 Task: Add an event with the title Monthly Sales Review, date '2024/05/27', time 7:30 AM to 9:30 AMand add a description: The Lunch Break Mindfulness Session will begin with a brief introduction to mindfulness and its benefits. Participants will learn about the practice of being fully present in the moment, cultivating awareness, and reducing stress. The facilitator will create a safe and supportive environment, ensuring that participants feel comfortable throughout the session., put the event into Yellow category . Add location for the event as: 123 Alhambra, Granada, Spain, logged in from the account softage.1@softage.netand send the event invitation to softage.2@softage.net and softage.3@softage.net. Set a reminder for the event 10 week before
Action: Mouse moved to (88, 92)
Screenshot: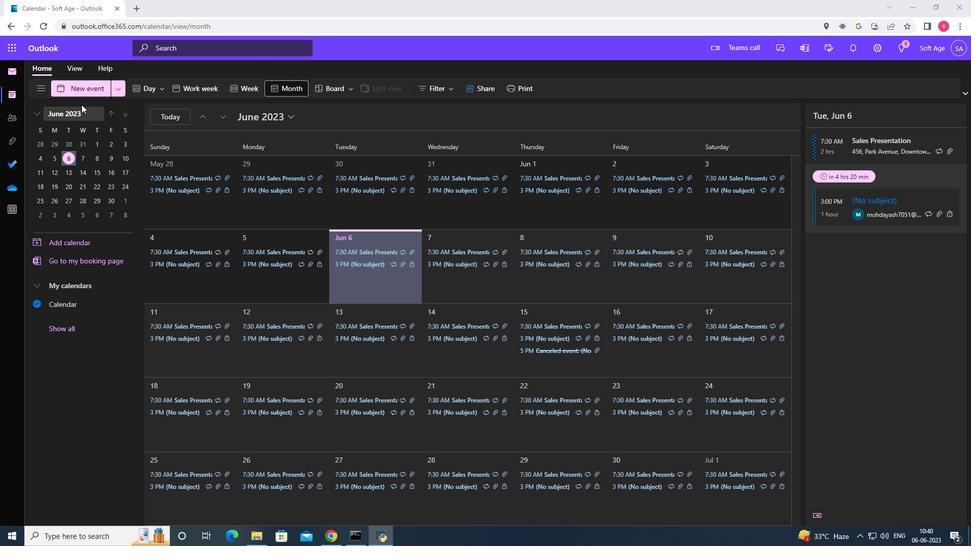 
Action: Mouse pressed left at (88, 92)
Screenshot: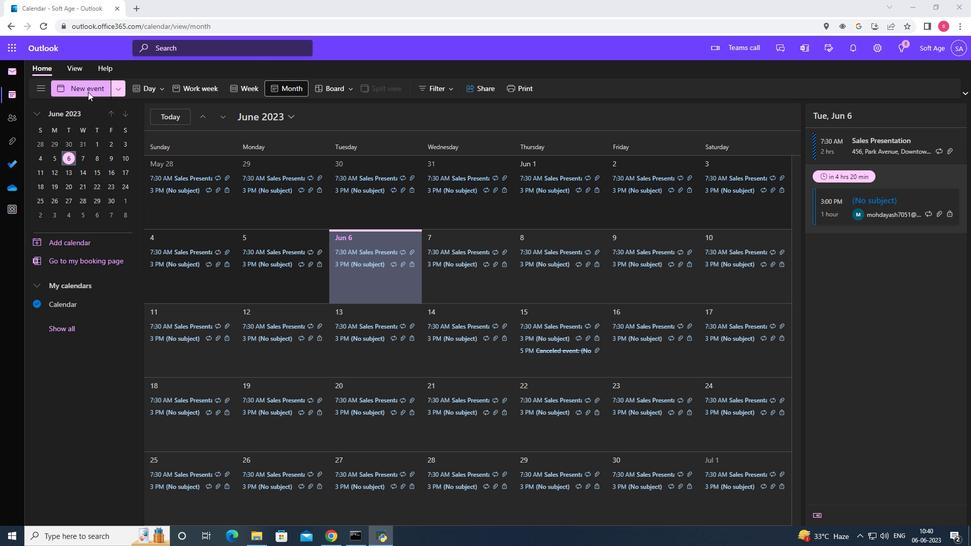 
Action: Mouse moved to (342, 150)
Screenshot: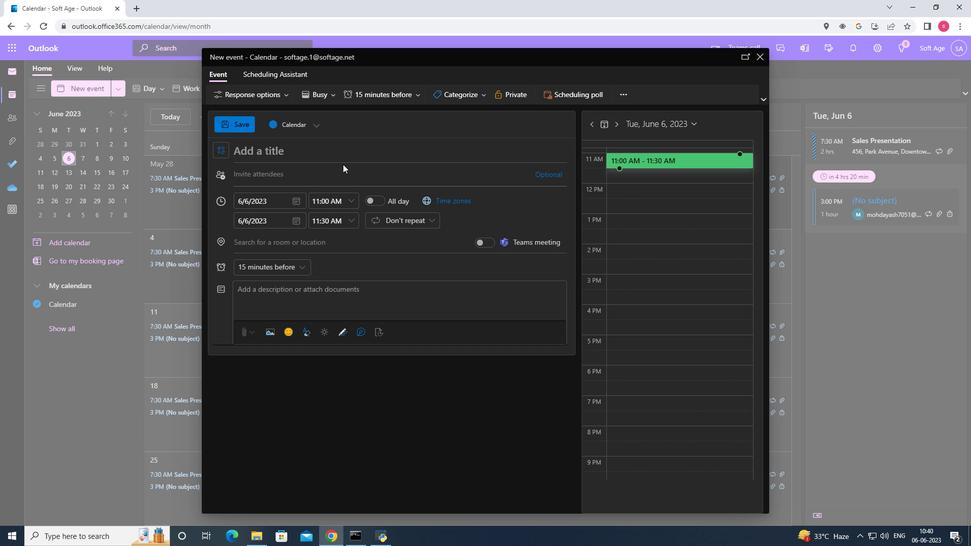 
Action: Mouse pressed left at (342, 150)
Screenshot: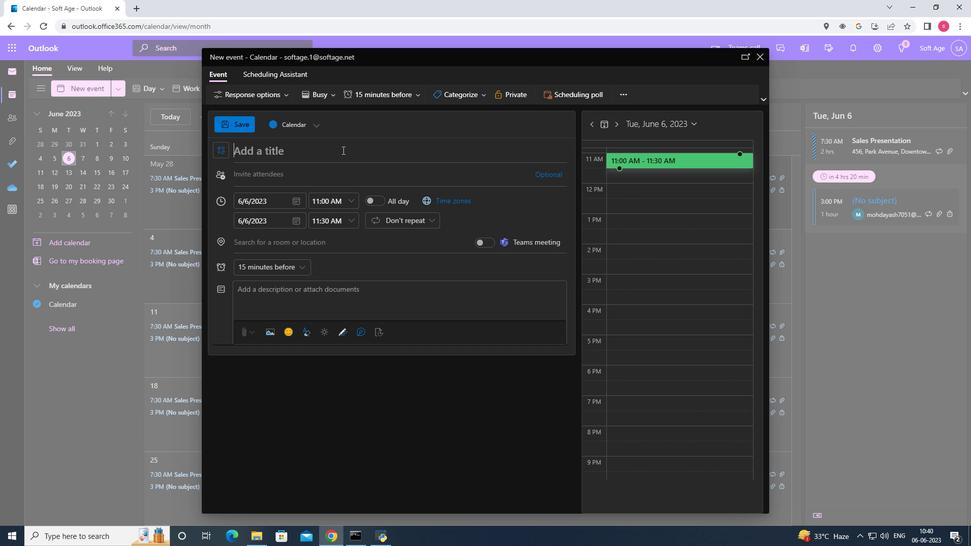 
Action: Key pressed <Key.shift><Key.shift><Key.shift><Key.shift><Key.shift><Key.shift><Key.shift><Key.shift><Key.shift><Key.shift><Key.shift><Key.shift><Key.shift><Key.shift><Key.shift><Key.shift><Key.shift><Key.shift><Key.shift><Key.shift><Key.shift><Key.shift><Key.shift><Key.shift><Key.shift><Key.shift><Key.shift><Key.shift><Key.shift><Key.shift><Key.shift><Key.shift><Key.shift><Key.shift><Key.shift><Key.shift><Key.shift><Key.shift><Key.shift><Key.shift><Key.shift><Key.shift><Key.shift><Key.shift><Key.shift><Key.shift><Key.shift><Key.shift><Key.shift>Moth<Key.backspace><Key.backspace>nthly<Key.space><Key.shift>Sales<Key.space><Key.shift><Key.shift><Key.shift><Key.shift><Key.shift><Key.shift><Key.shift><Key.shift><Key.shift><Key.shift><Key.shift><Key.shift><Key.shift><Key.shift><Key.shift>Review
Screenshot: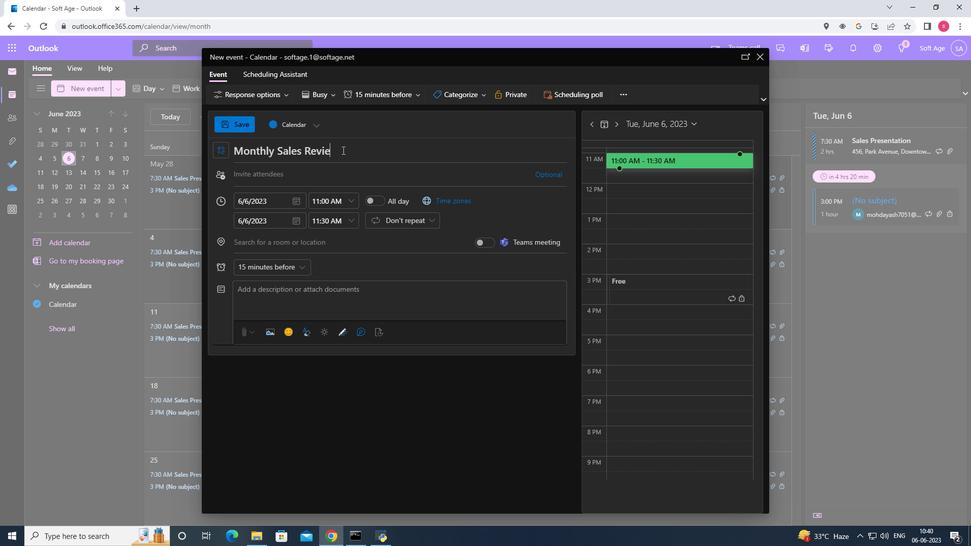 
Action: Mouse moved to (297, 204)
Screenshot: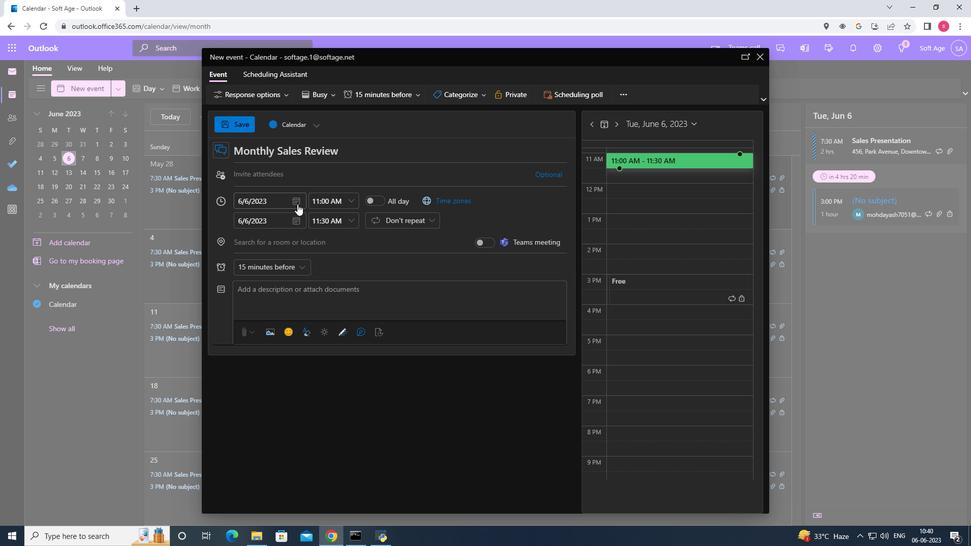 
Action: Mouse pressed left at (297, 204)
Screenshot: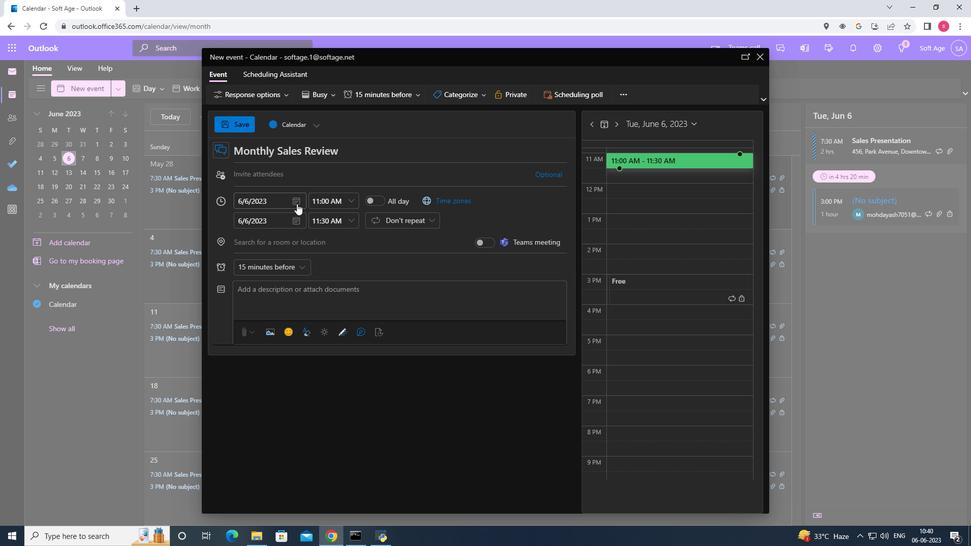 
Action: Mouse moved to (333, 221)
Screenshot: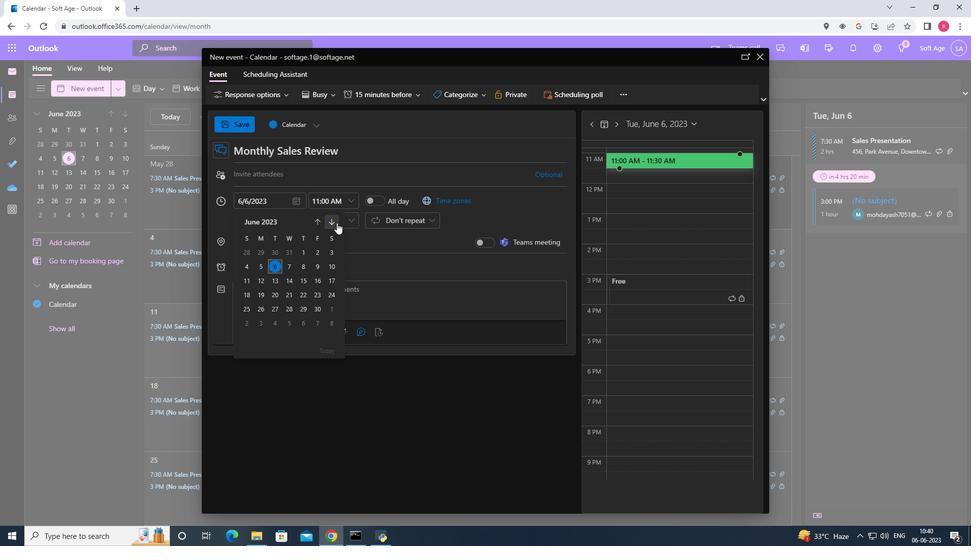 
Action: Mouse pressed left at (333, 221)
Screenshot: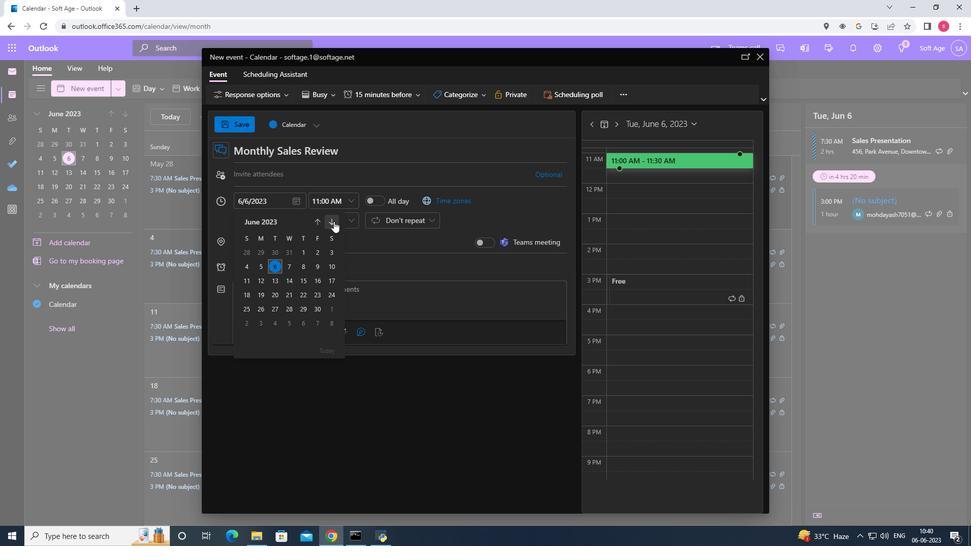 
Action: Mouse pressed left at (333, 221)
Screenshot: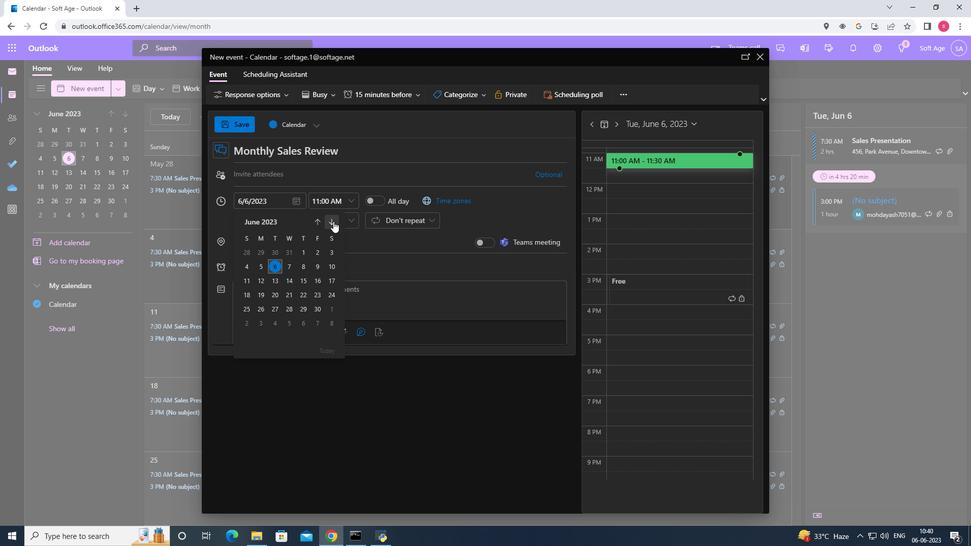 
Action: Mouse pressed left at (333, 221)
Screenshot: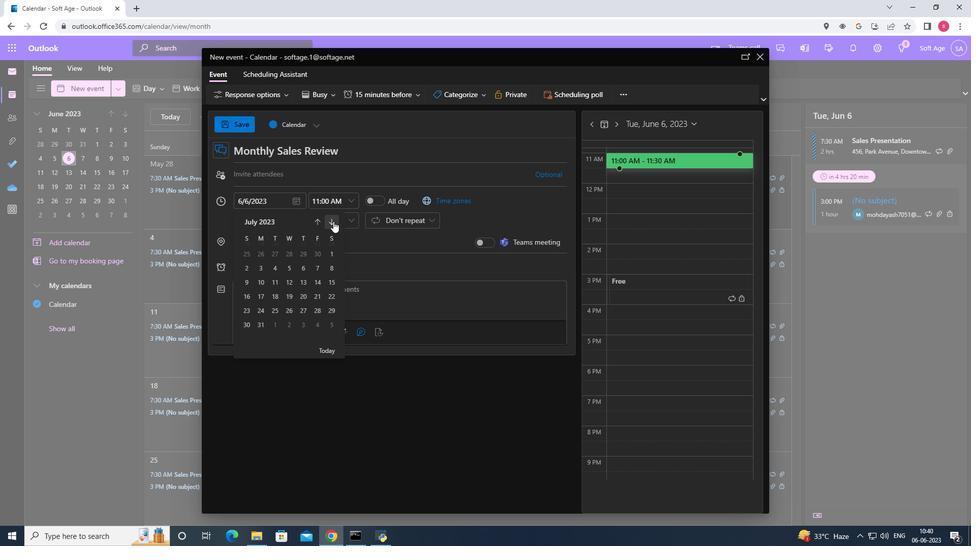 
Action: Mouse pressed left at (333, 221)
Screenshot: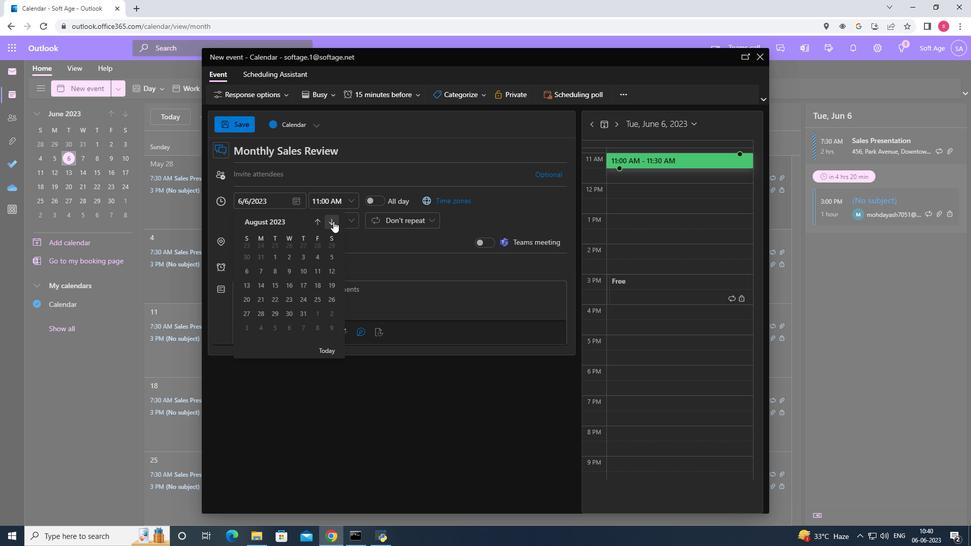 
Action: Mouse pressed left at (333, 221)
Screenshot: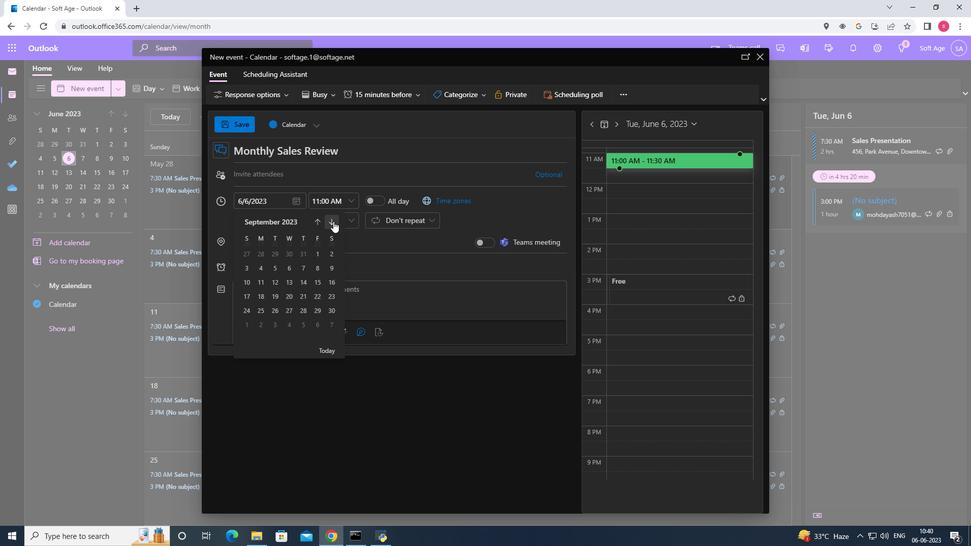 
Action: Mouse pressed left at (333, 221)
Screenshot: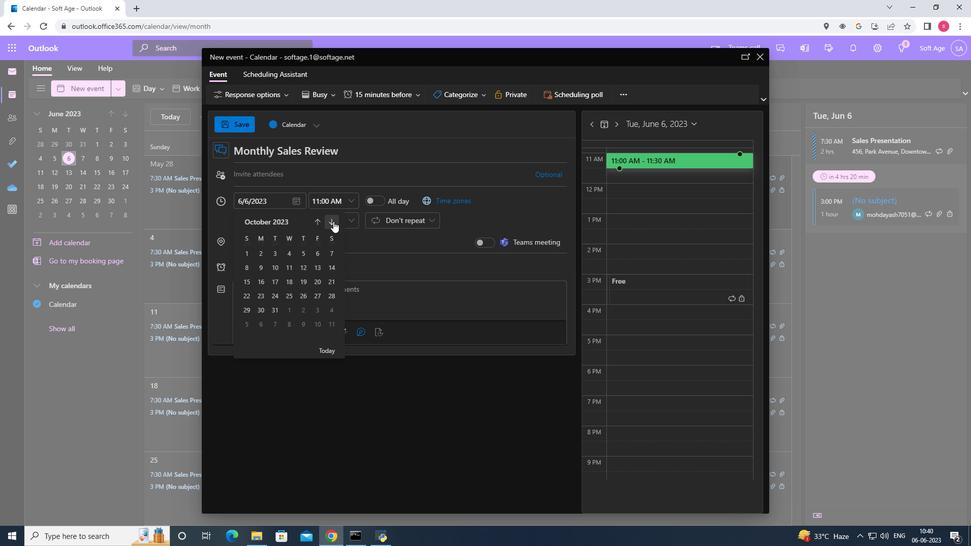 
Action: Mouse pressed left at (333, 221)
Screenshot: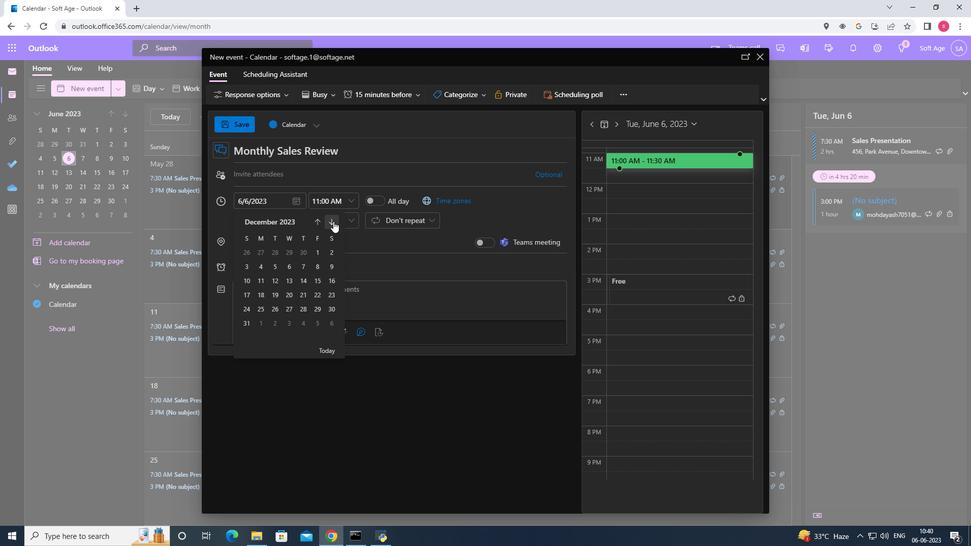 
Action: Mouse pressed left at (333, 221)
Screenshot: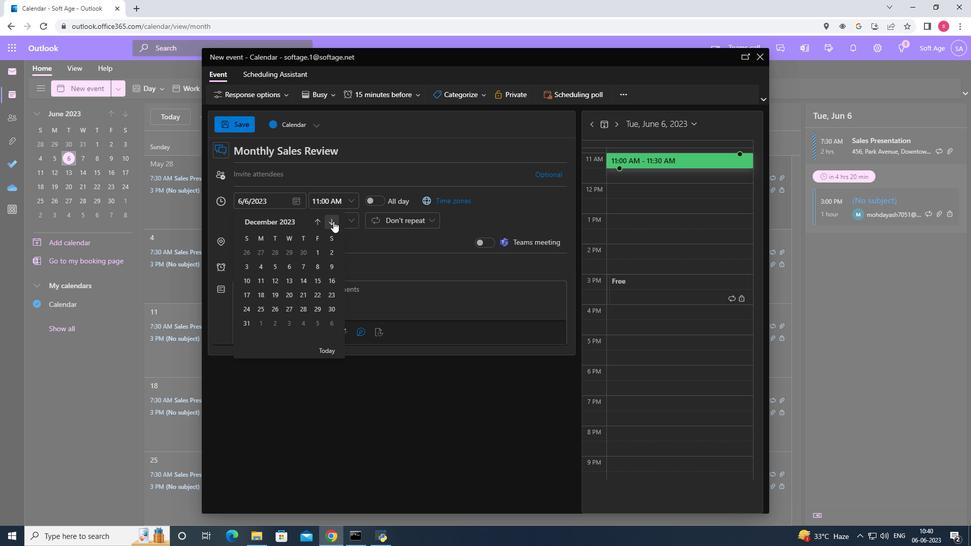 
Action: Mouse pressed left at (333, 221)
Screenshot: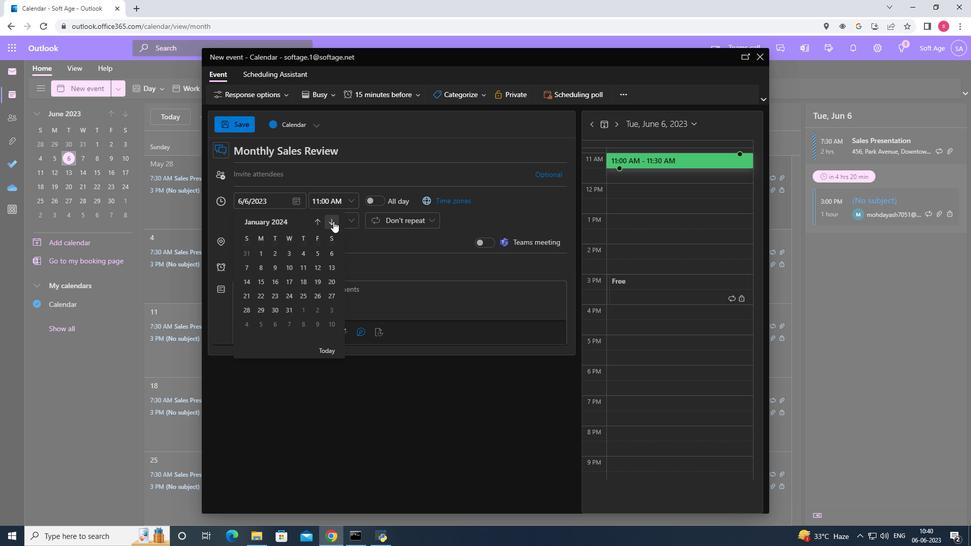 
Action: Mouse pressed left at (333, 221)
Screenshot: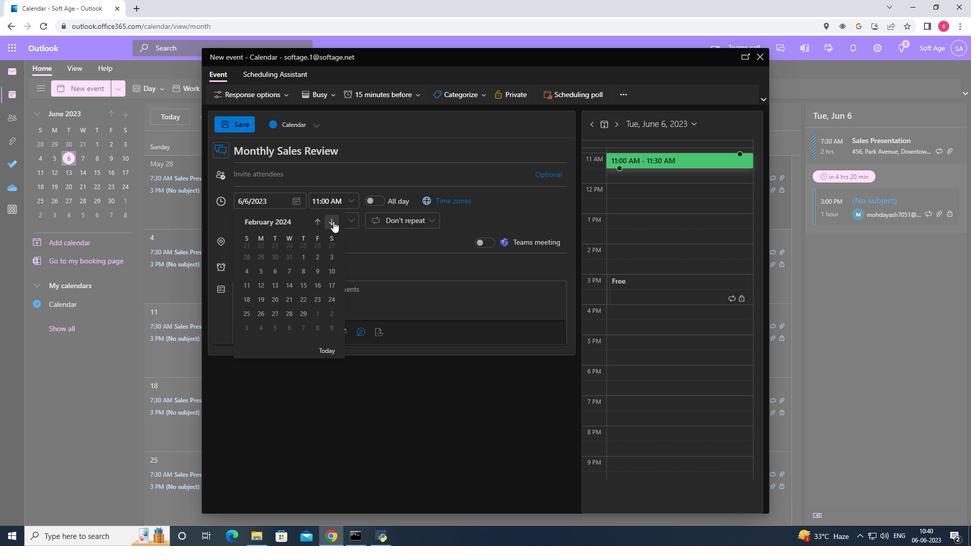 
Action: Mouse pressed left at (333, 221)
Screenshot: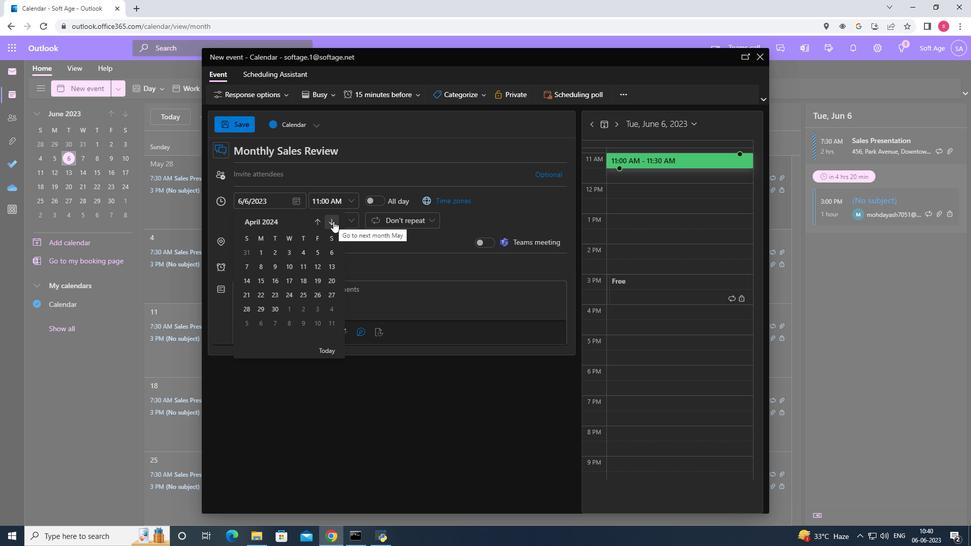 
Action: Mouse moved to (259, 308)
Screenshot: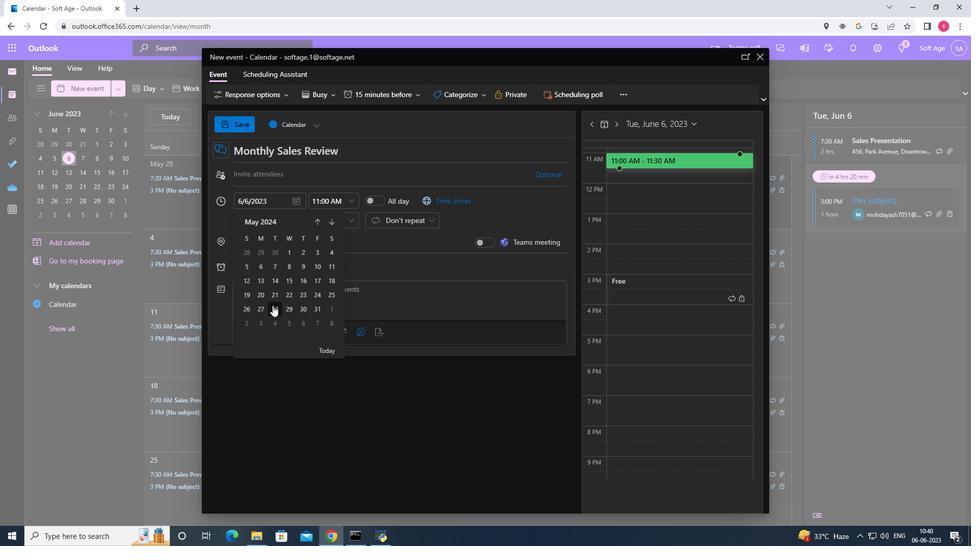 
Action: Mouse pressed left at (259, 308)
Screenshot: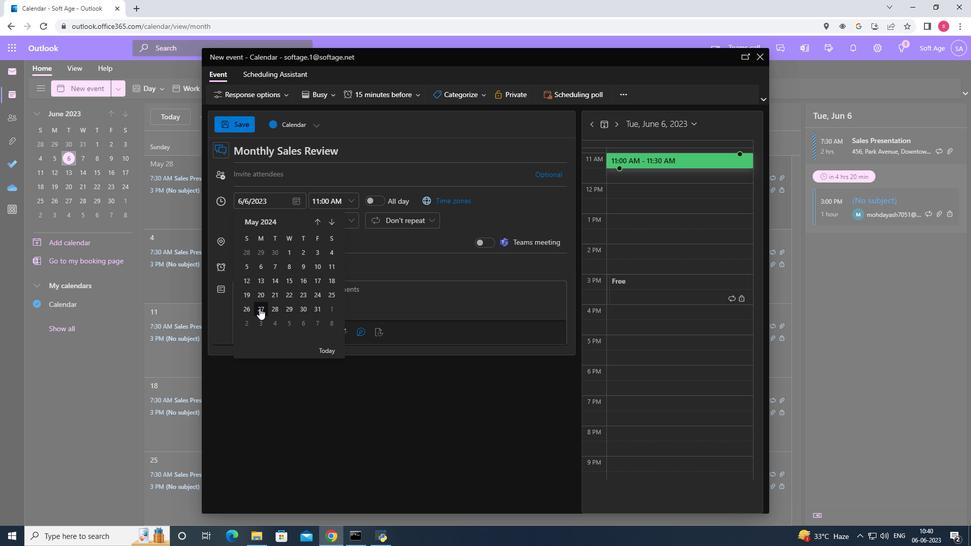 
Action: Mouse moved to (350, 201)
Screenshot: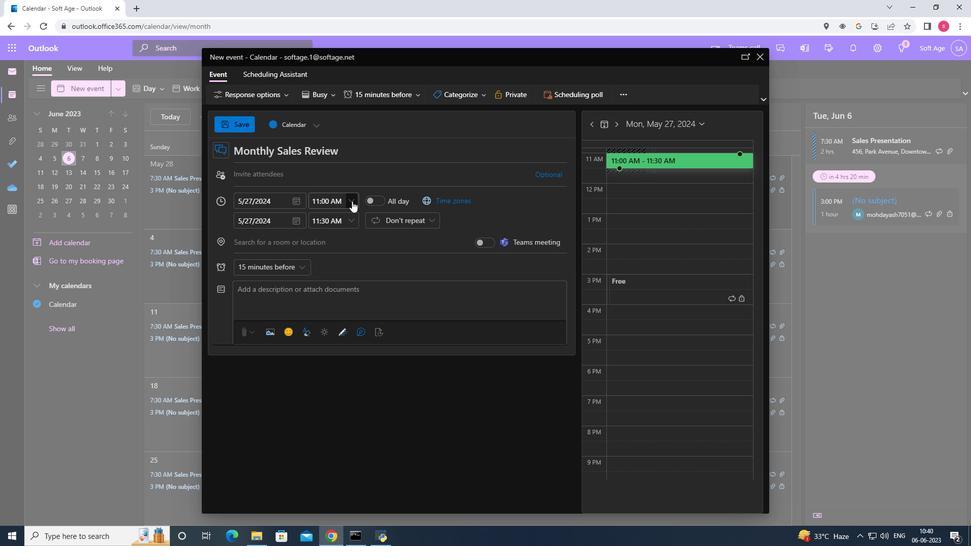 
Action: Mouse pressed left at (350, 201)
Screenshot: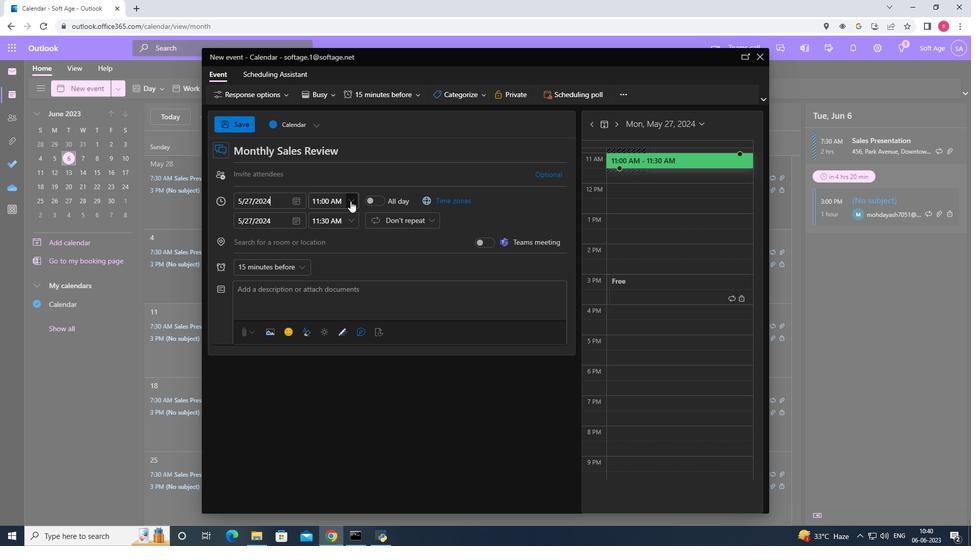 
Action: Mouse moved to (365, 215)
Screenshot: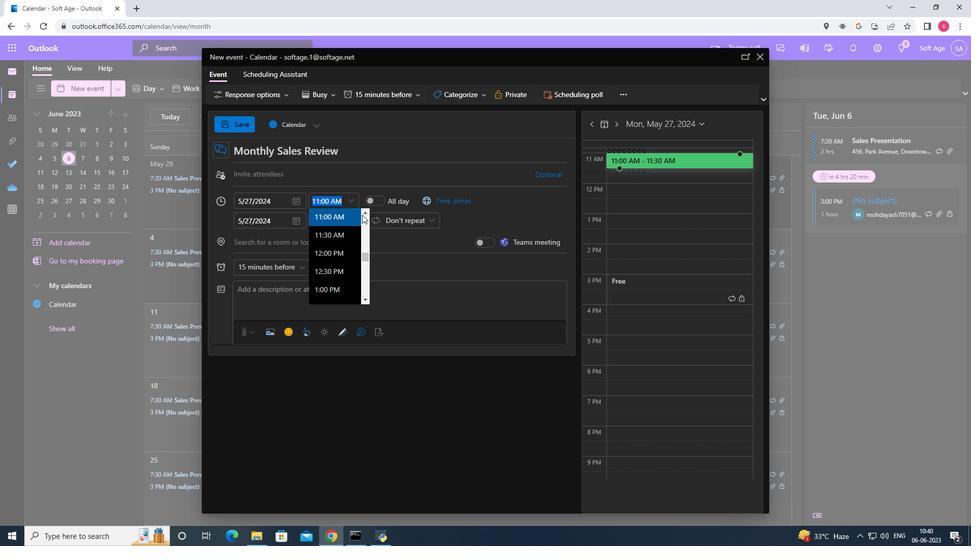 
Action: Mouse pressed left at (365, 215)
Screenshot: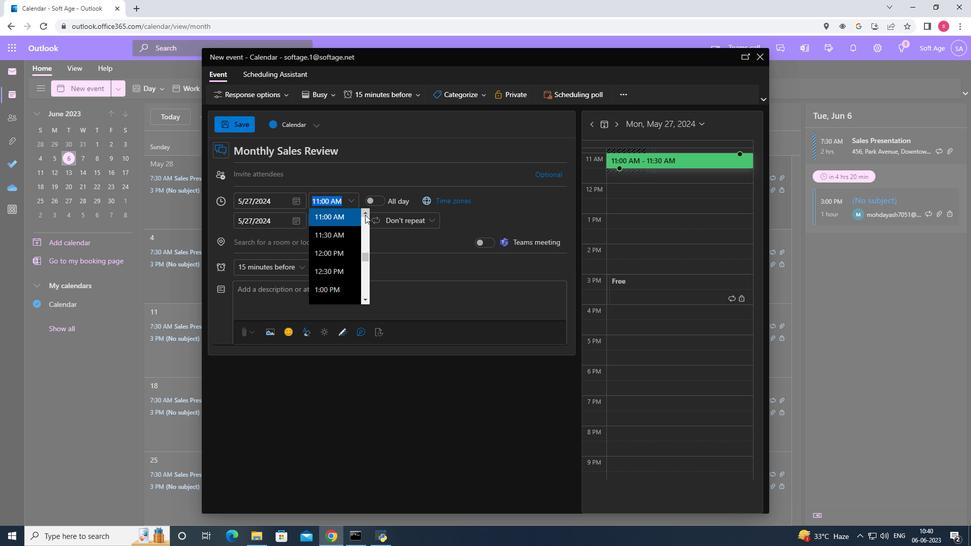 
Action: Mouse pressed left at (365, 215)
Screenshot: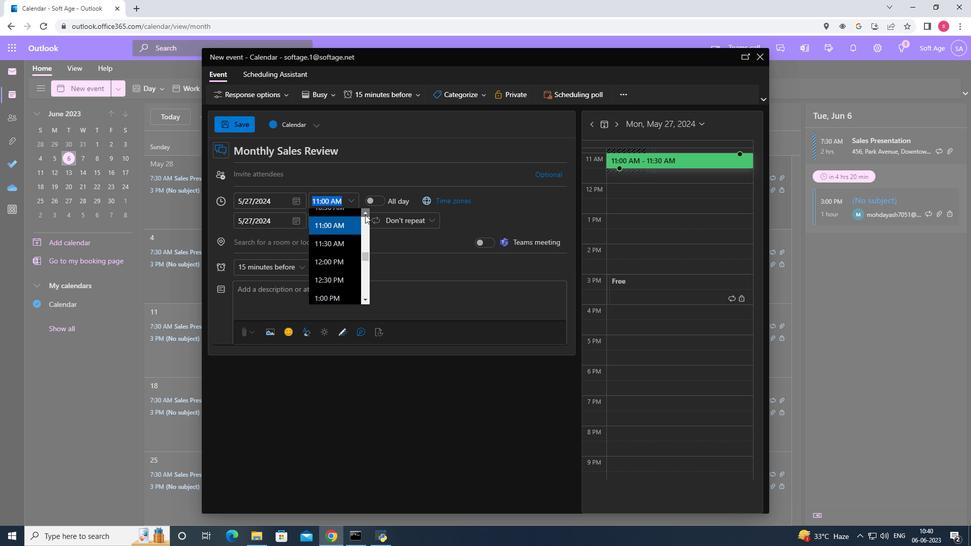 
Action: Mouse pressed left at (365, 215)
Screenshot: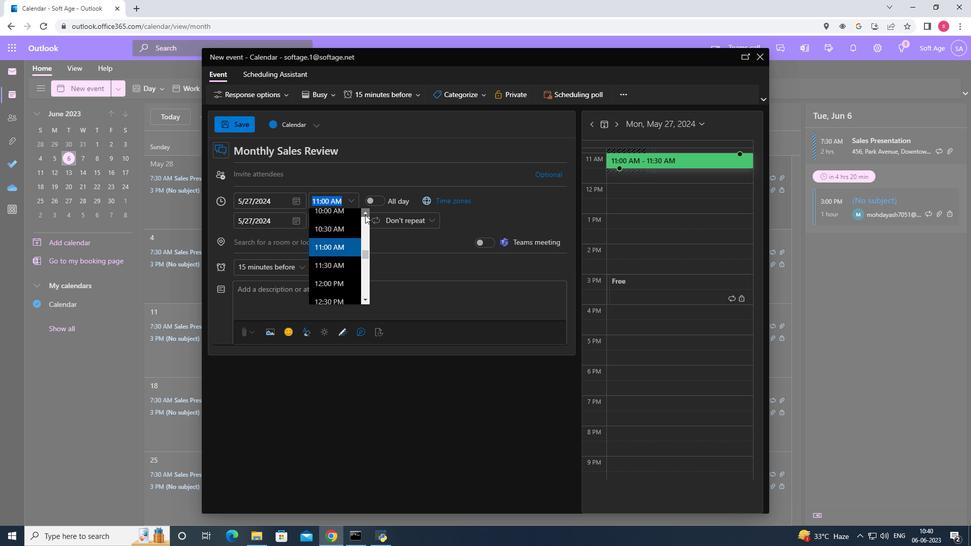 
Action: Mouse pressed left at (365, 215)
Screenshot: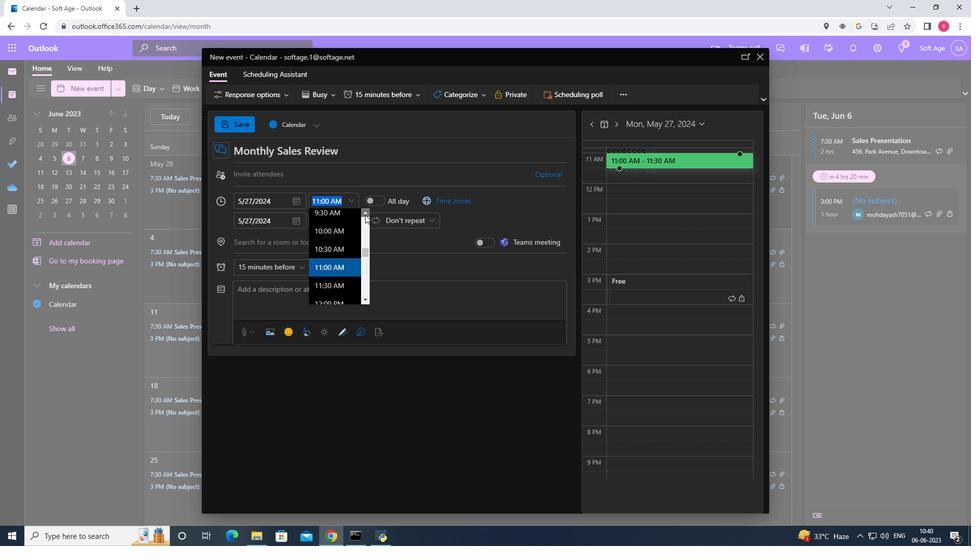 
Action: Mouse pressed left at (365, 215)
Screenshot: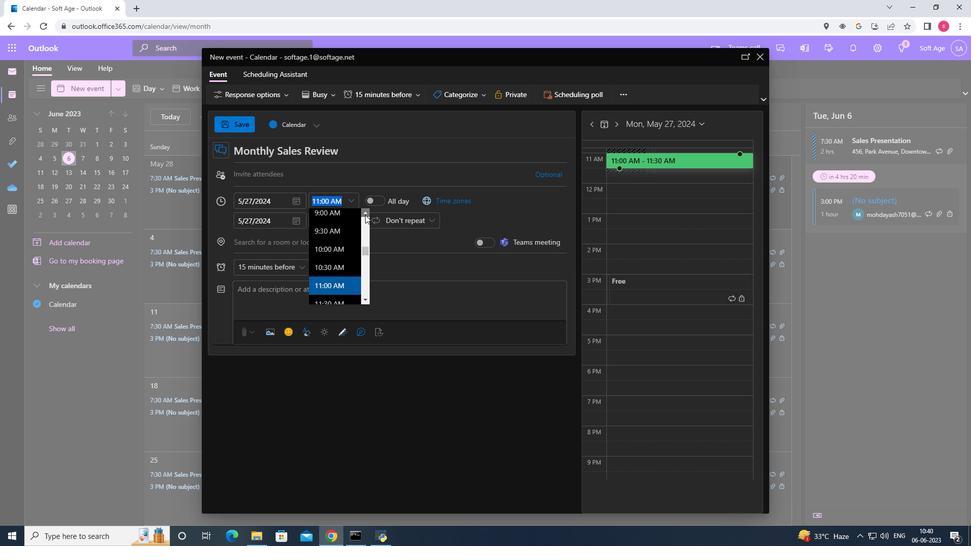 
Action: Mouse pressed left at (365, 215)
Screenshot: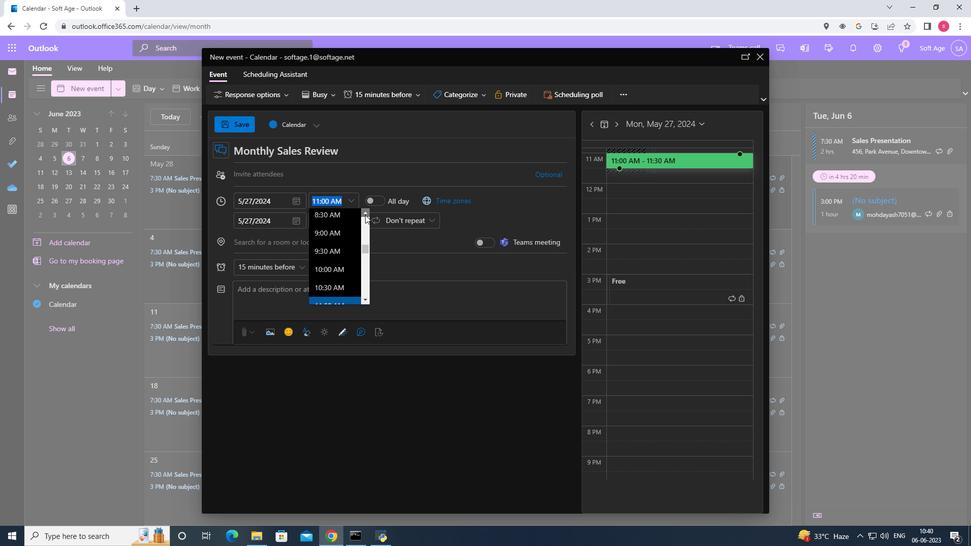 
Action: Mouse pressed left at (365, 215)
Screenshot: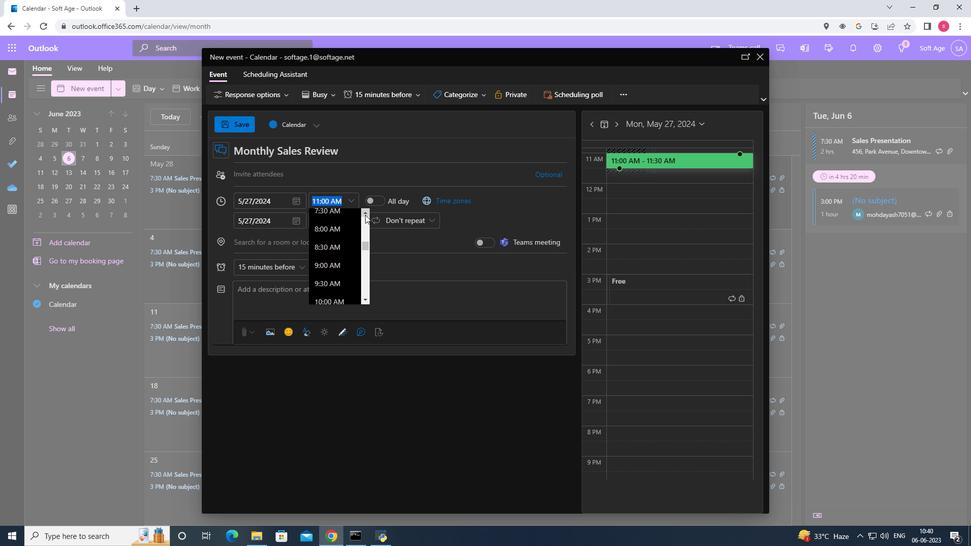 
Action: Mouse moved to (346, 230)
Screenshot: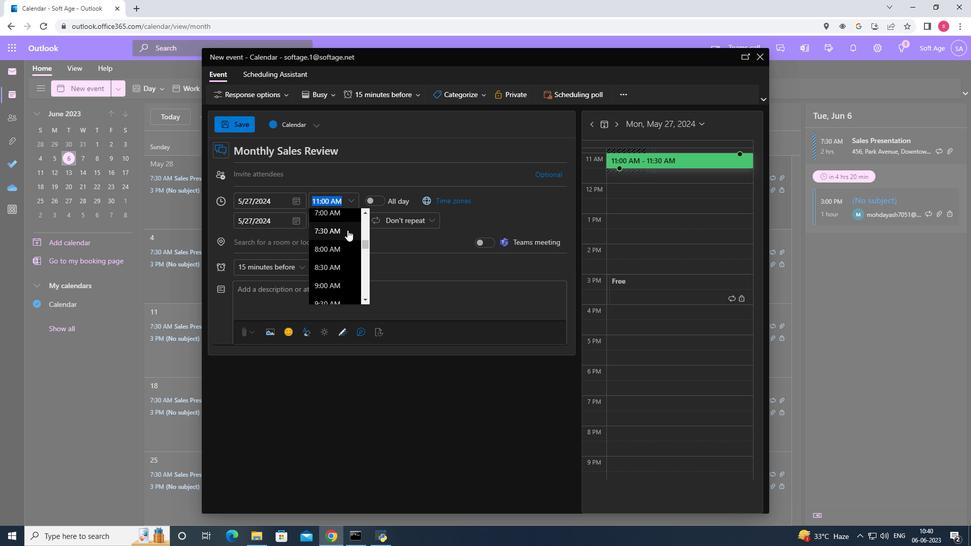 
Action: Mouse pressed left at (346, 230)
Screenshot: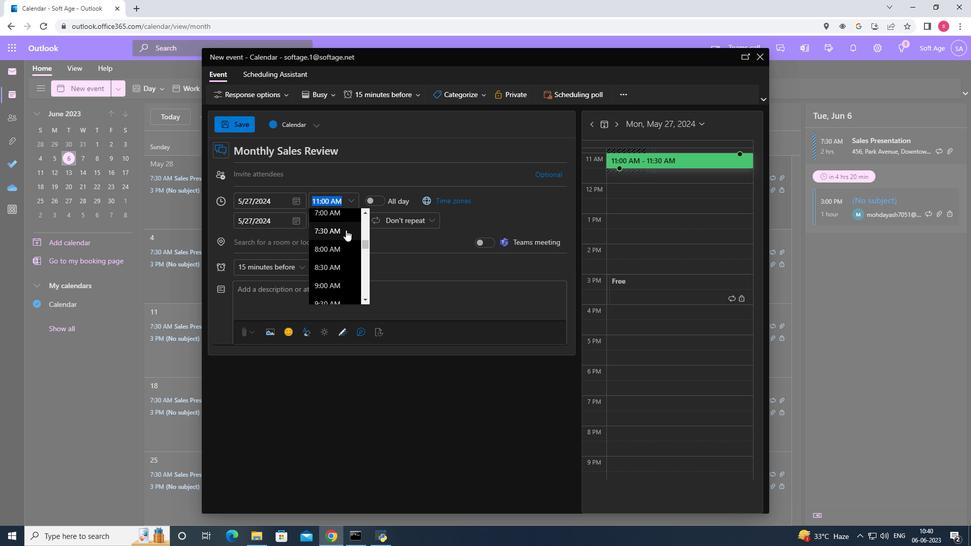 
Action: Mouse moved to (351, 220)
Screenshot: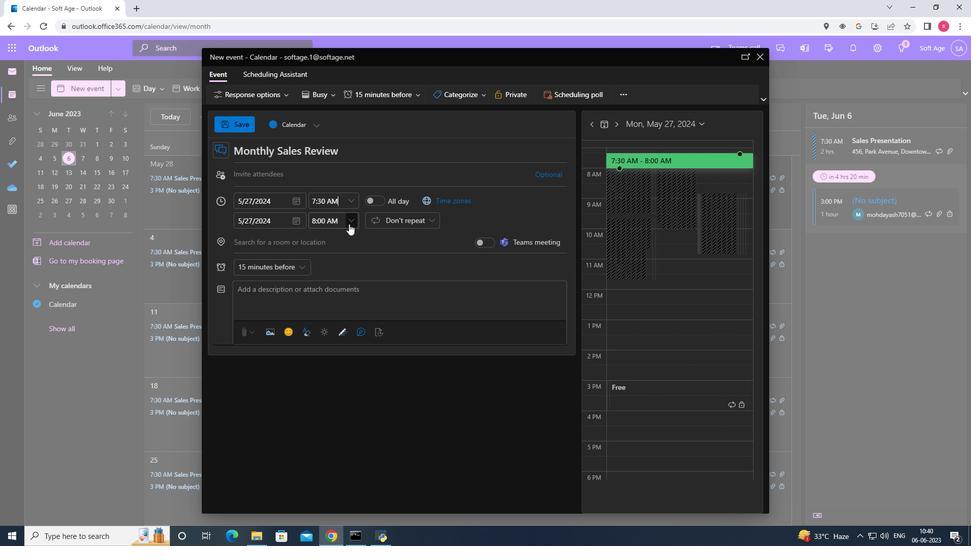 
Action: Mouse pressed left at (351, 220)
Screenshot: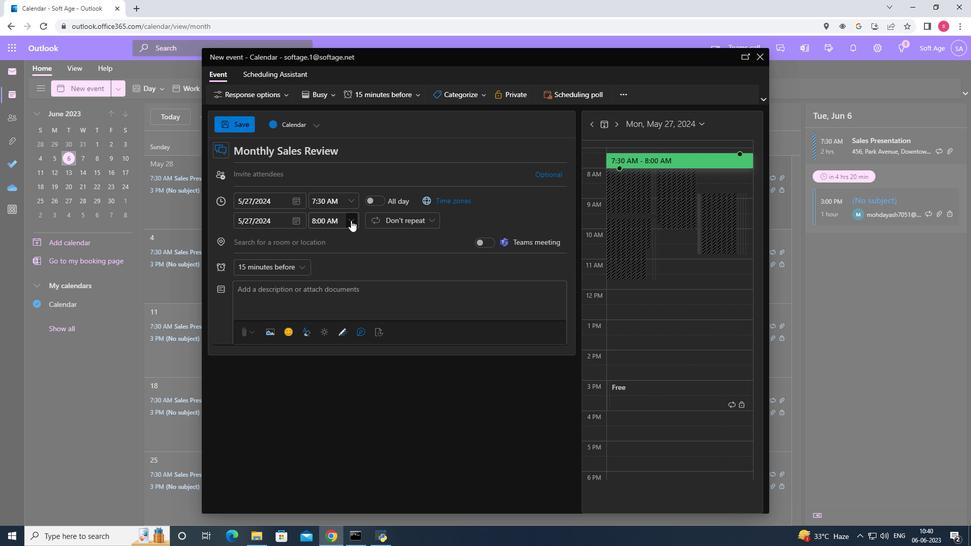 
Action: Mouse moved to (340, 286)
Screenshot: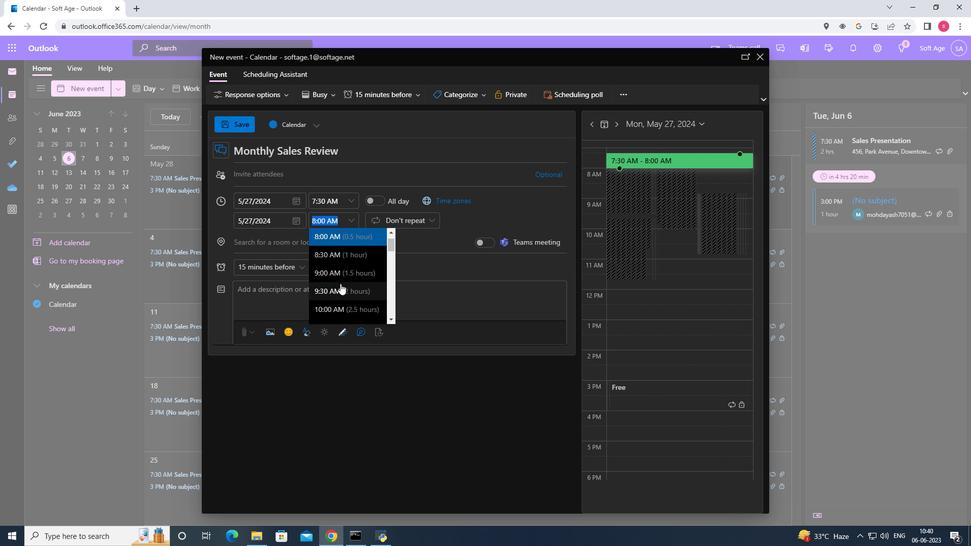 
Action: Mouse pressed left at (340, 286)
Screenshot: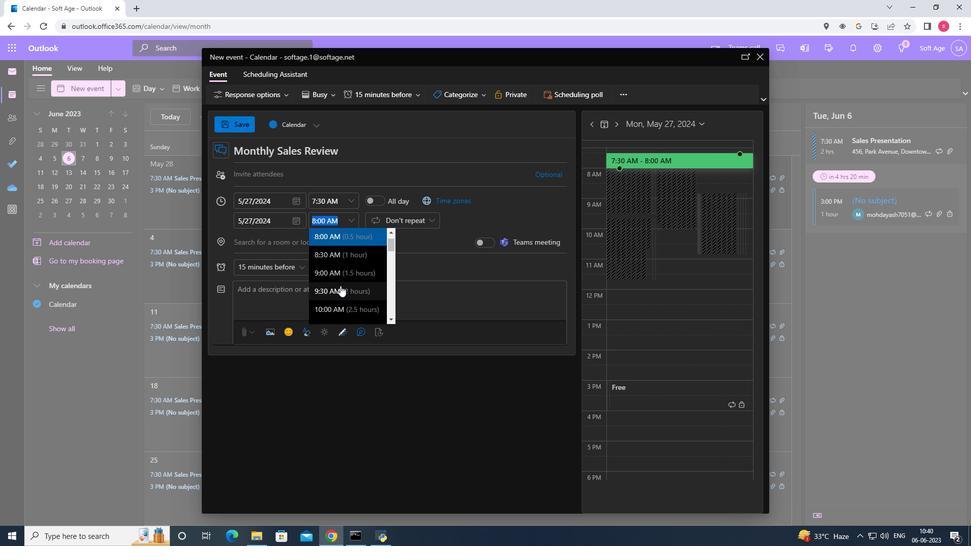 
Action: Mouse moved to (303, 291)
Screenshot: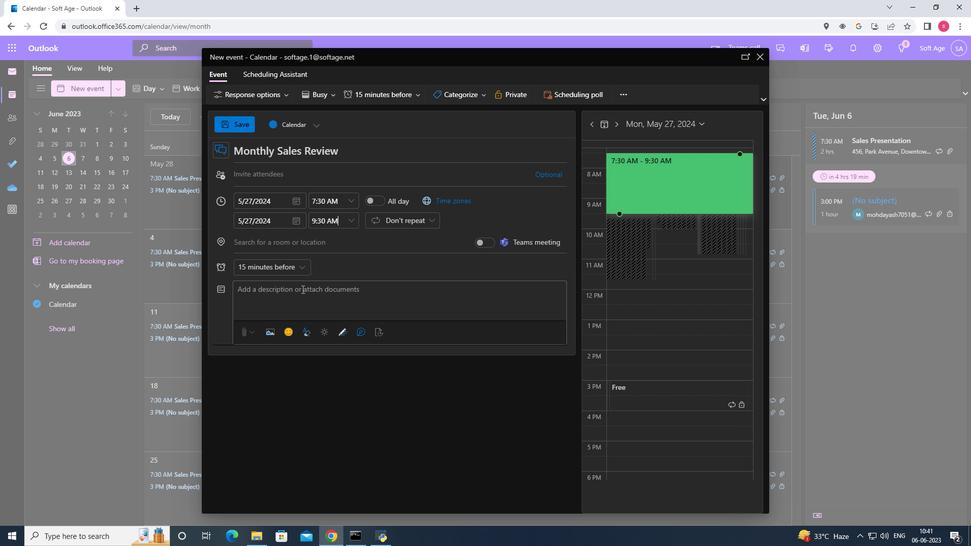 
Action: Mouse pressed left at (303, 291)
Screenshot: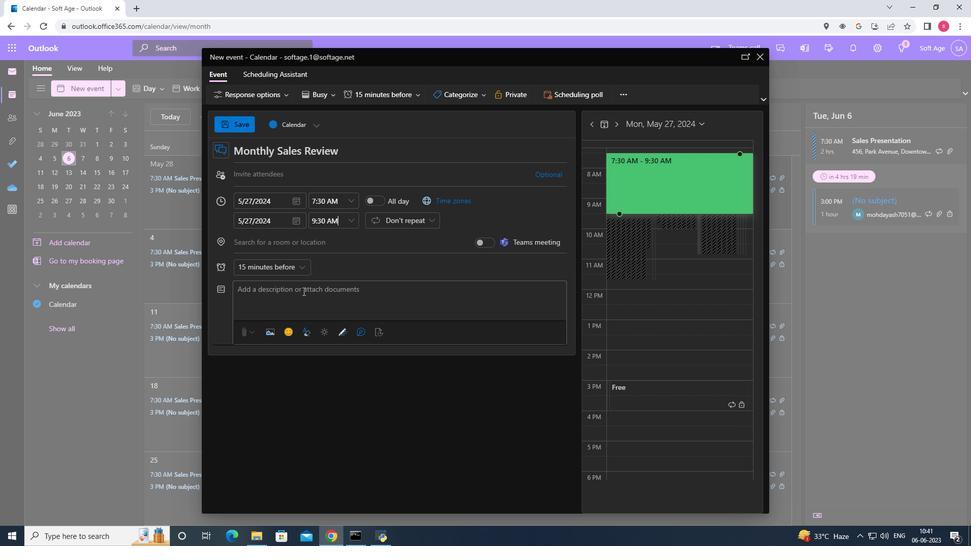 
Action: Key pressed <Key.shift>The<Key.space><Key.shift>Lunch<Key.space><Key.shift>Break<Key.space><Key.shift>Mindfulness<Key.space>and<Key.space><Key.backspace><Key.backspace><Key.backspace><Key.backspace><Key.shift>Sea<Key.backspace>ssion<Key.space>will<Key.space>begin<Key.space>with<Key.space>a<Key.space>brief<Key.space>introduction<Key.space>to<Key.space>mindfulness<Key.space>and<Key.space>its<Key.space>benefits.<Key.space><Key.shift><Key.shift><Key.shift><Key.shift><Key.shift><Key.shift><Key.shift><Key.shift><Key.shift>Participants<Key.space>will<Key.space>learn<Key.space>about<Key.space>the<Key.space>practice<Key.space>of<Key.space>being<Key.space>fully<Key.space>present<Key.space>in<Key.space>the<Key.space>moment<Key.space>cultivating<Key.space>awareness,<Key.space>and<Key.space>reducing<Key.space>stress.<Key.space><Key.shift><Key.shift><Key.shift><Key.shift><Key.shift><Key.shift><Key.shift><Key.shift><Key.shift><Key.shift><Key.shift><Key.shift><Key.shift><Key.shift><Key.shift><Key.shift><Key.shift><Key.shift><Key.shift><Key.shift><Key.shift><Key.shift><Key.shift><Key.shift><Key.shift><Key.shift><Key.shift><Key.shift><Key.shift><Key.shift><Key.shift><Key.shift><Key.shift><Key.shift><Key.shift><Key.shift><Key.shift><Key.shift><Key.shift><Key.shift><Key.shift><Key.shift><Key.shift><Key.shift><Key.shift><Key.shift><Key.shift><Key.shift><Key.shift>The<Key.space>facilitator<Key.space>will<Key.space>create<Key.space>a<Key.space>safe<Key.space>and<Key.space>supportive<Key.space>envirome<Key.backspace><Key.backspace>nment,<Key.space>ensuring<Key.space>that<Key.space>participants<Key.space>feel<Key.space>comfi<Key.backspace>ortable<Key.space>throughout<Key.space>the<Key.space>session.
Screenshot: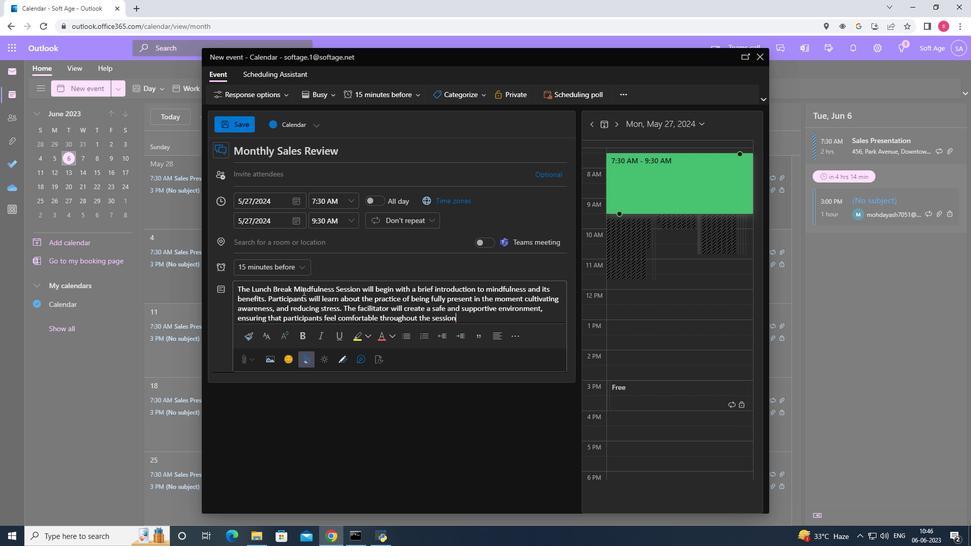 
Action: Mouse moved to (468, 98)
Screenshot: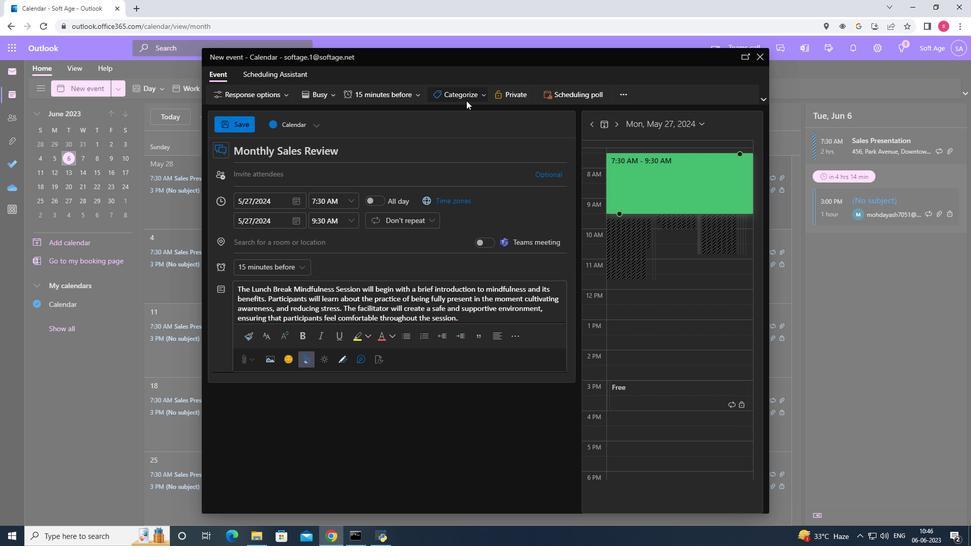 
Action: Mouse pressed left at (468, 98)
Screenshot: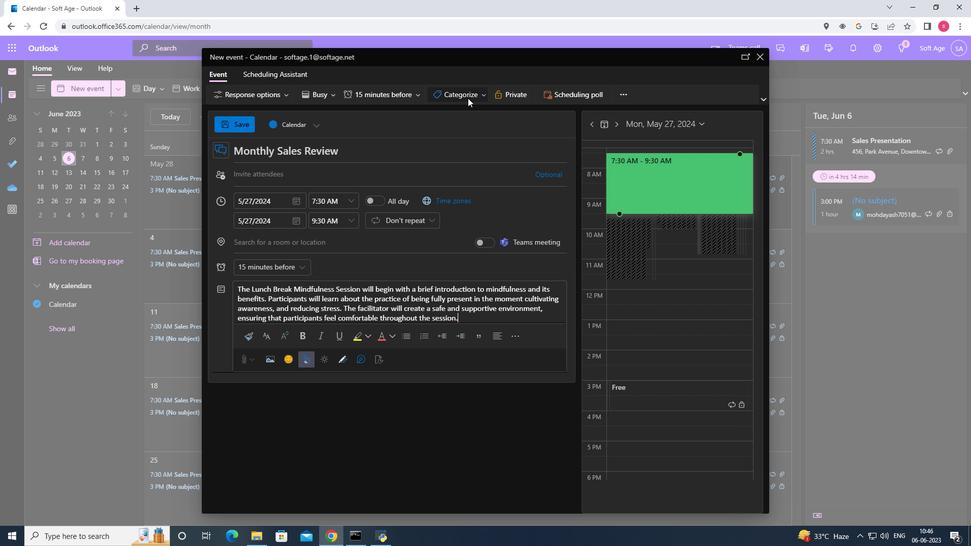 
Action: Mouse moved to (470, 224)
Screenshot: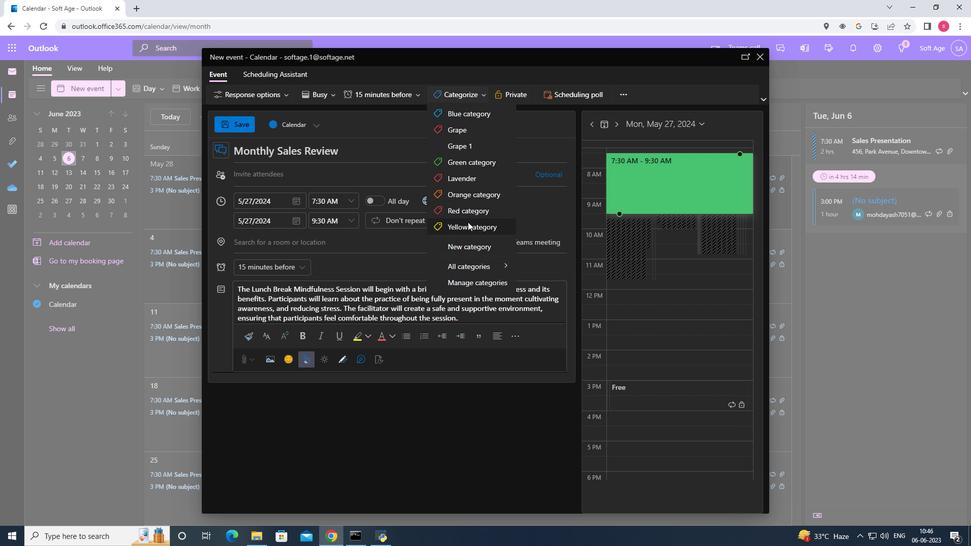 
Action: Mouse pressed left at (470, 224)
Screenshot: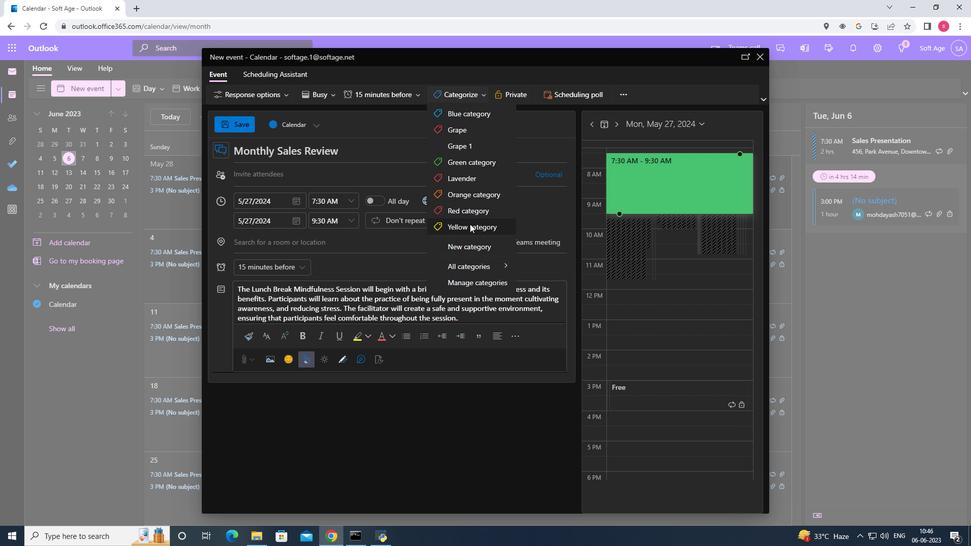 
Action: Mouse moved to (369, 241)
Screenshot: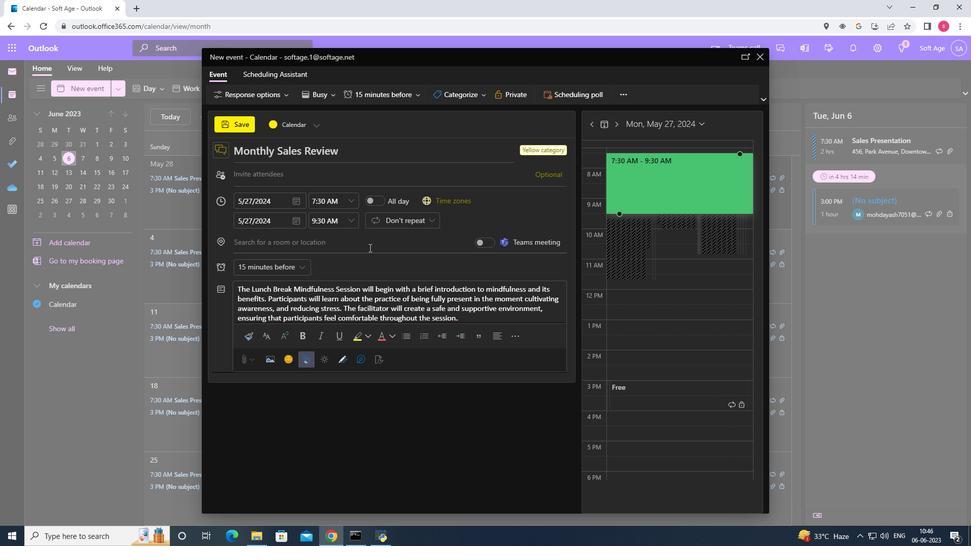 
Action: Mouse pressed left at (369, 241)
Screenshot: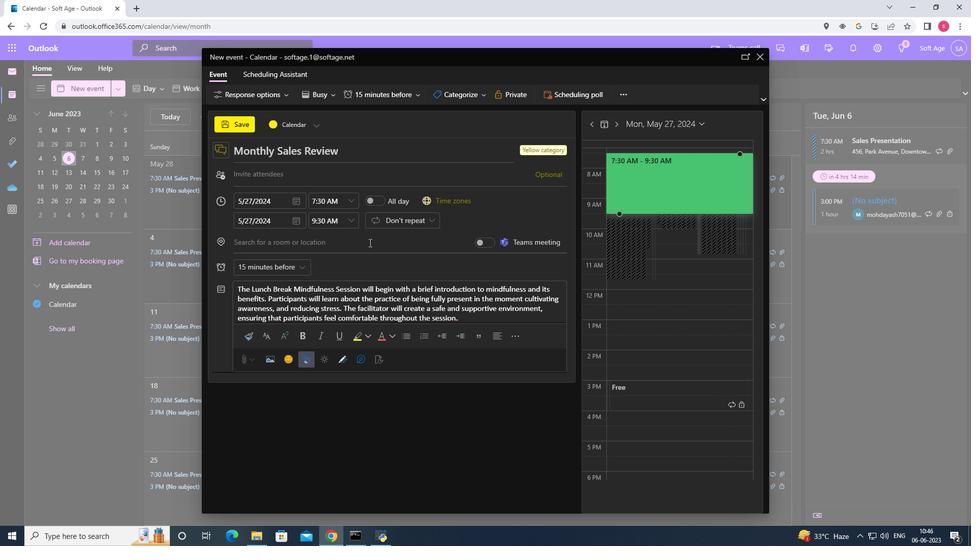 
Action: Key pressed 123<Key.space><Key.shift>Alhambra,<Key.space>granada,<Key.space><Key.shift>Spain
Screenshot: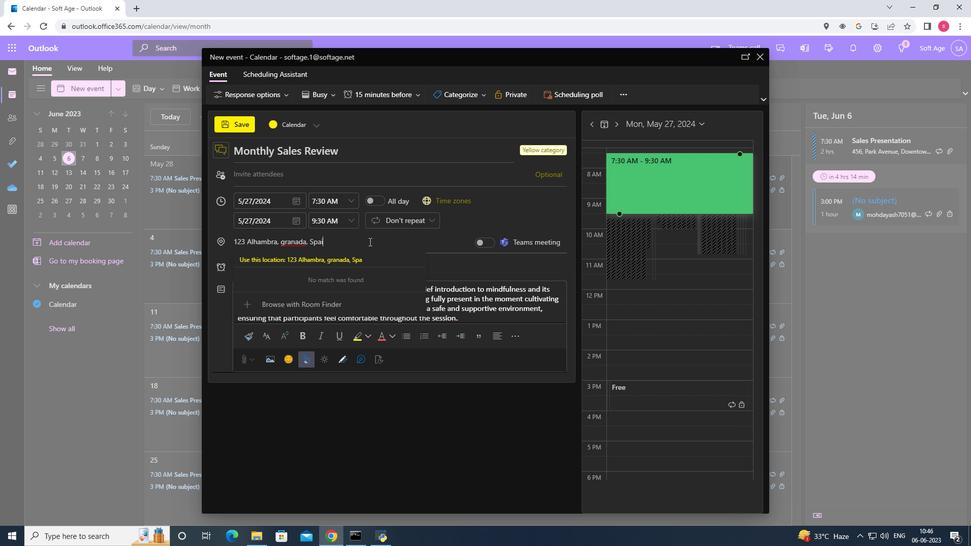 
Action: Mouse moved to (361, 261)
Screenshot: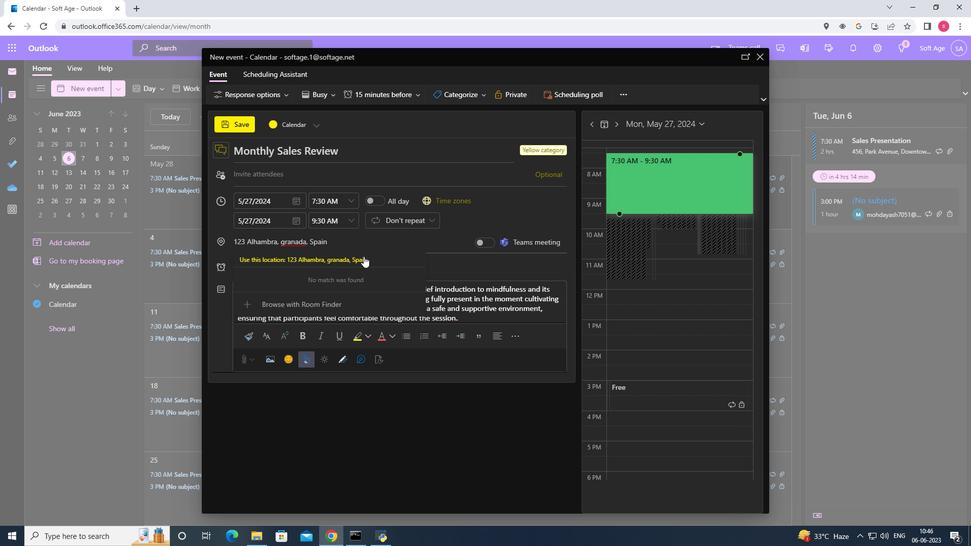 
Action: Mouse pressed left at (361, 261)
Screenshot: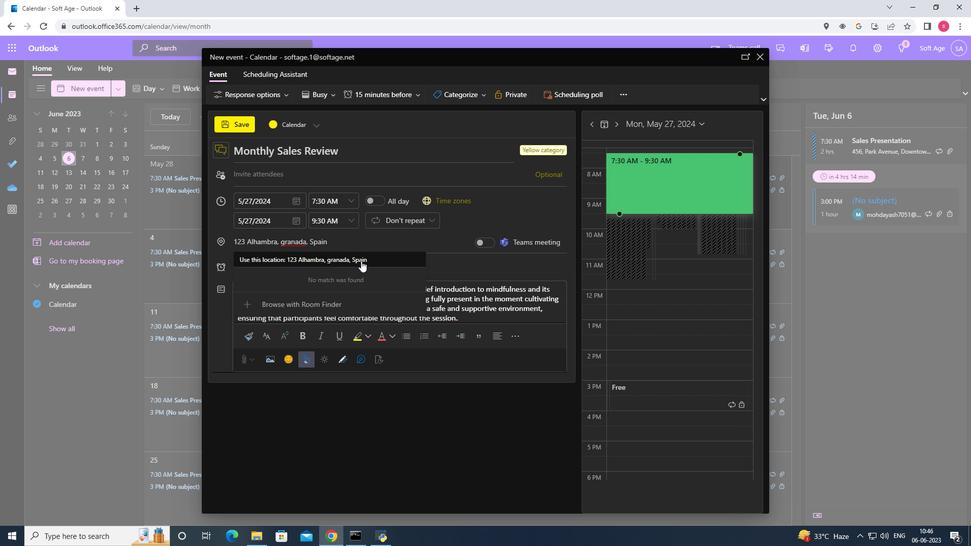 
Action: Mouse moved to (280, 174)
Screenshot: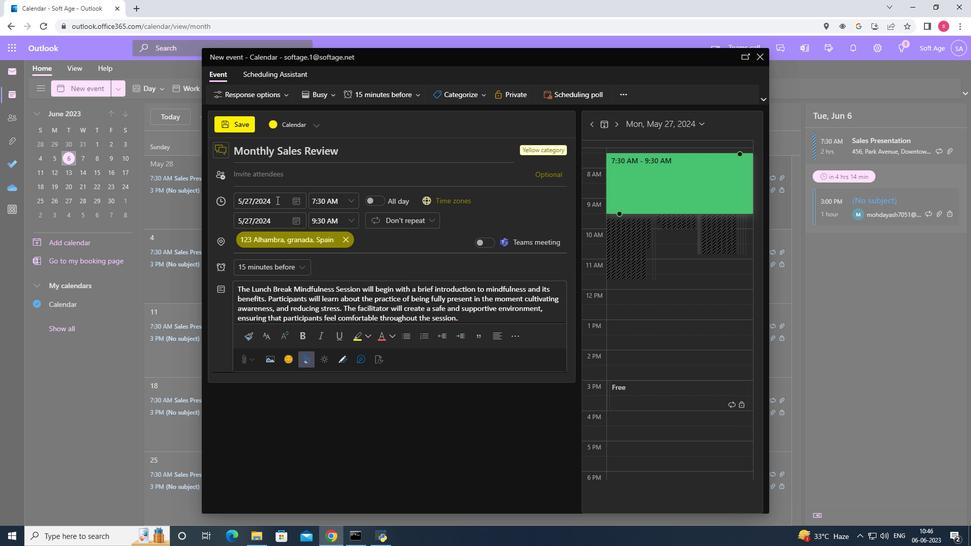 
Action: Mouse pressed left at (280, 174)
Screenshot: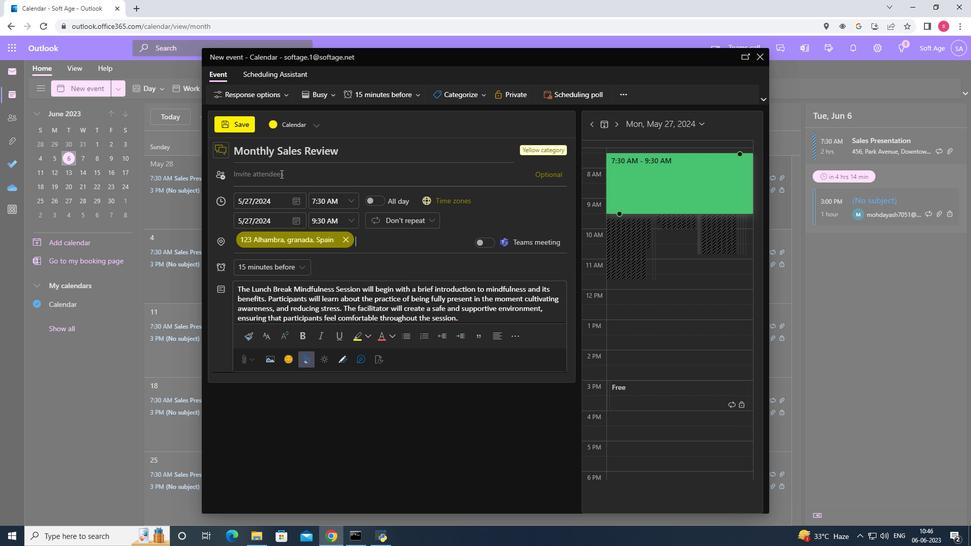 
Action: Key pressed softage,<Key.backspace>.2<Key.shift>@
Screenshot: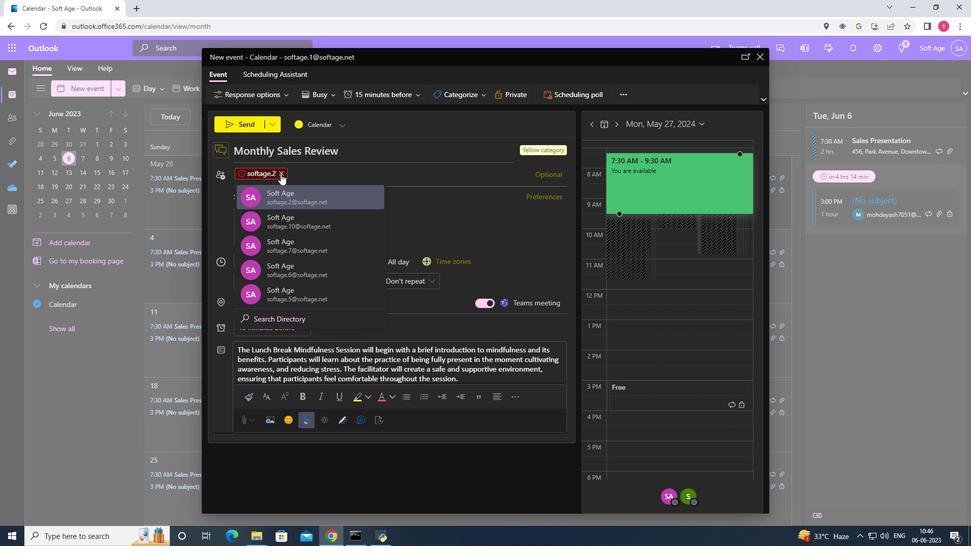 
Action: Mouse moved to (290, 202)
Screenshot: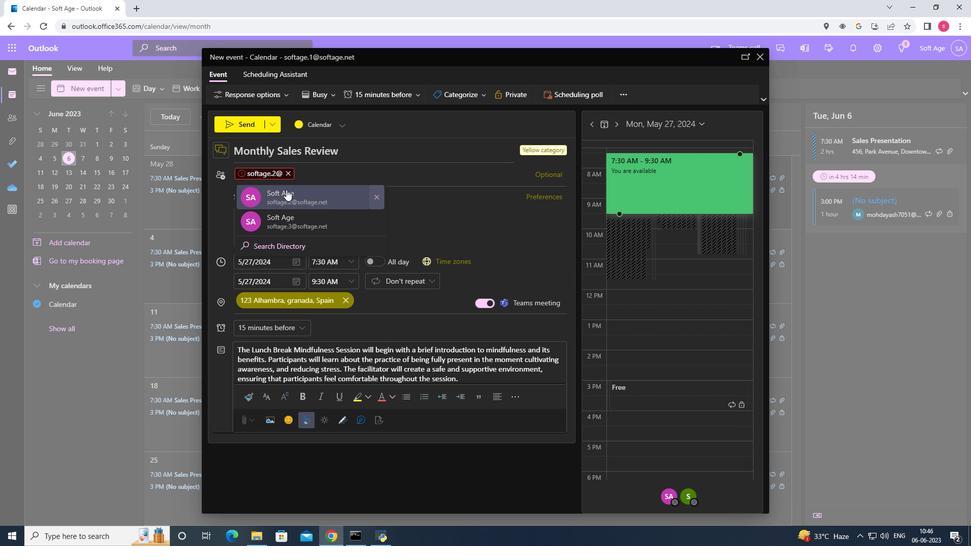 
Action: Mouse pressed left at (290, 202)
Screenshot: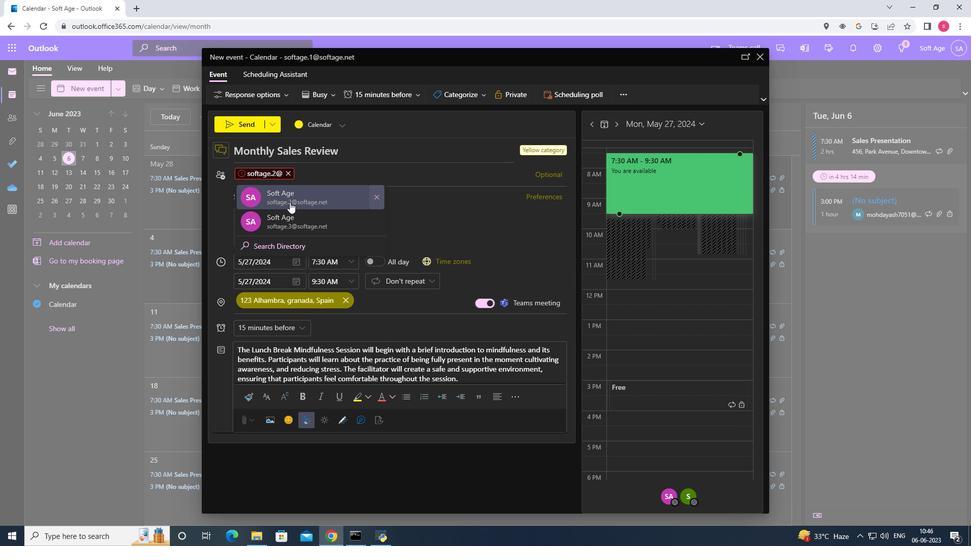 
Action: Key pressed softage.3<Key.shift>@
Screenshot: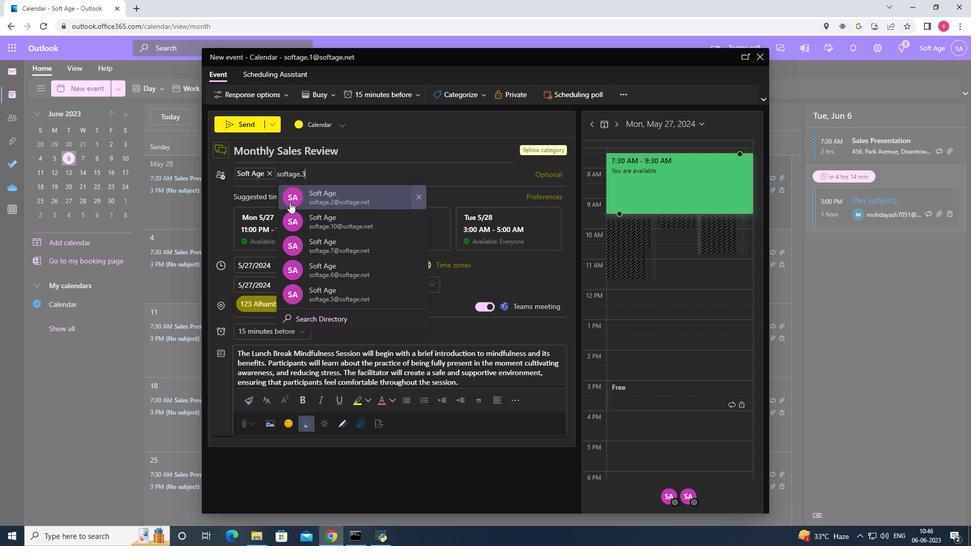 
Action: Mouse moved to (337, 198)
Screenshot: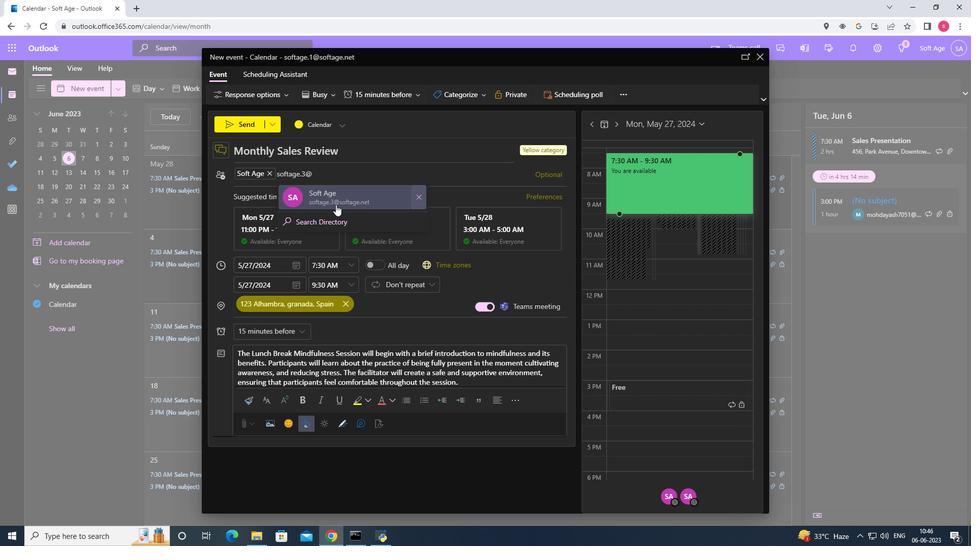 
Action: Mouse pressed left at (337, 198)
Screenshot: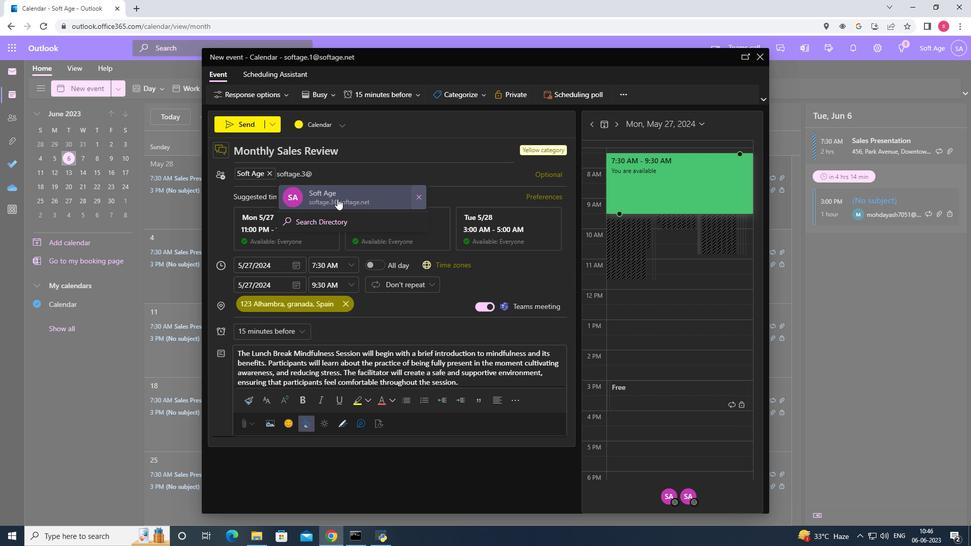 
Action: Mouse moved to (308, 328)
Screenshot: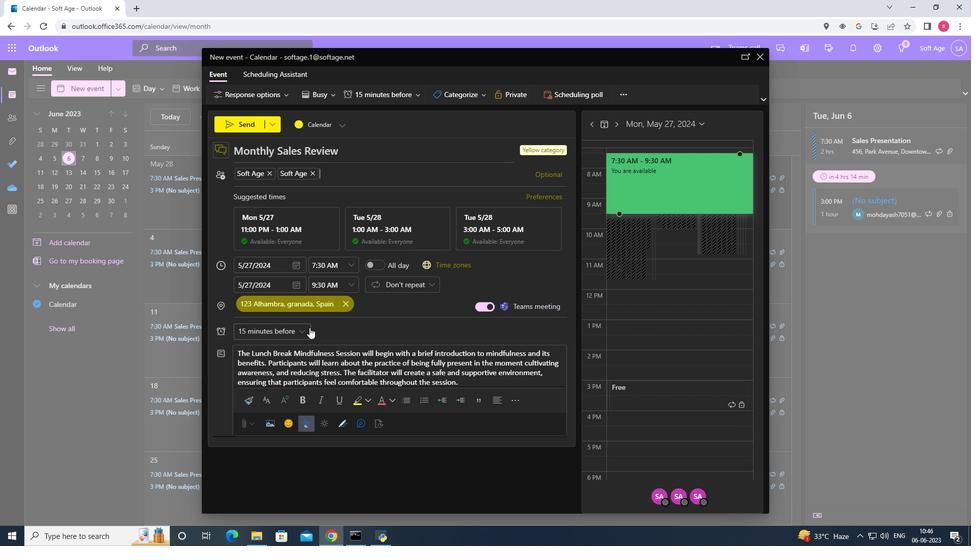 
Action: Mouse pressed left at (308, 328)
Screenshot: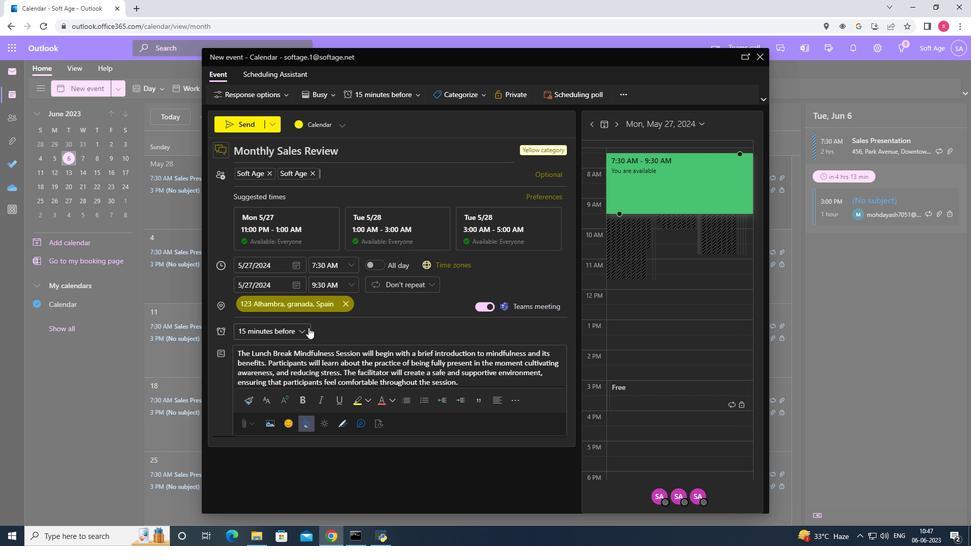 
Action: Mouse moved to (289, 298)
Screenshot: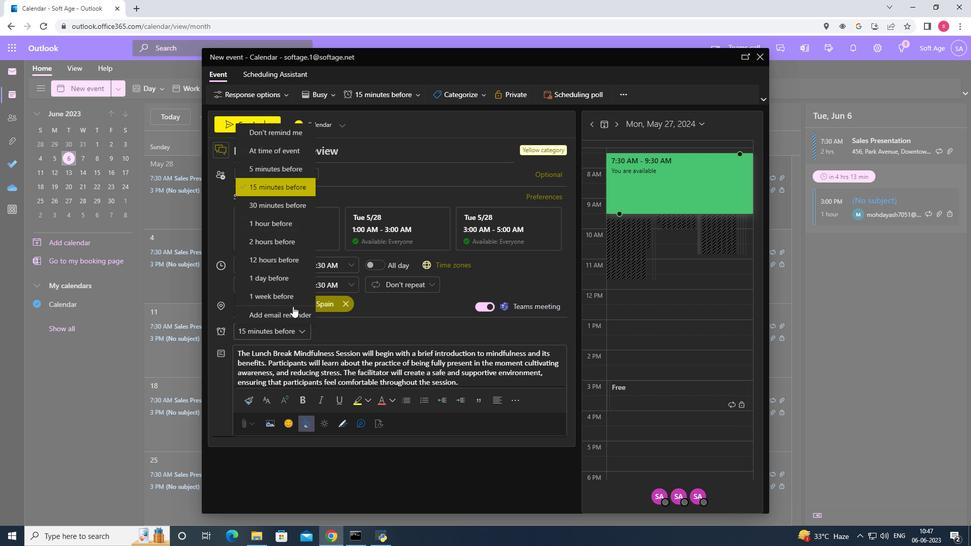 
Action: Mouse pressed left at (289, 298)
Screenshot: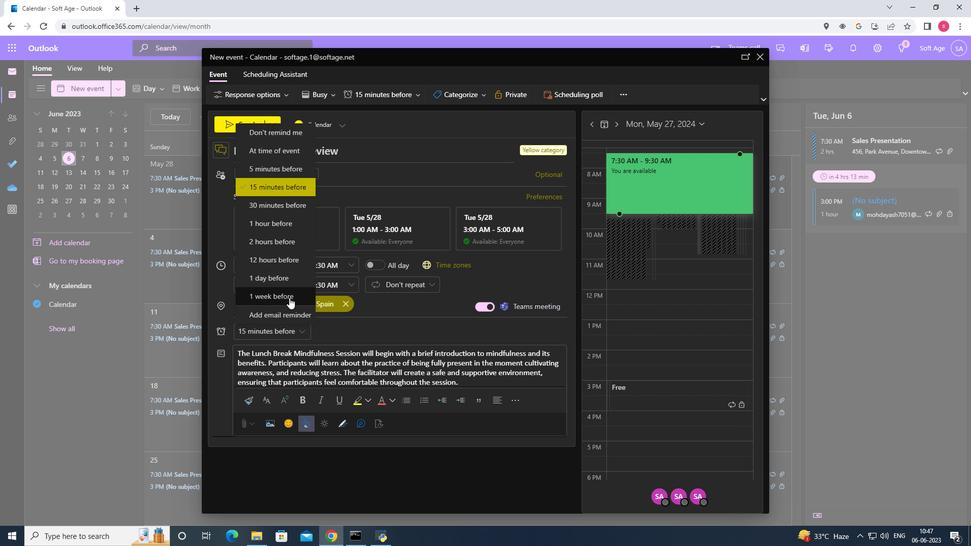 
Action: Mouse moved to (242, 124)
Screenshot: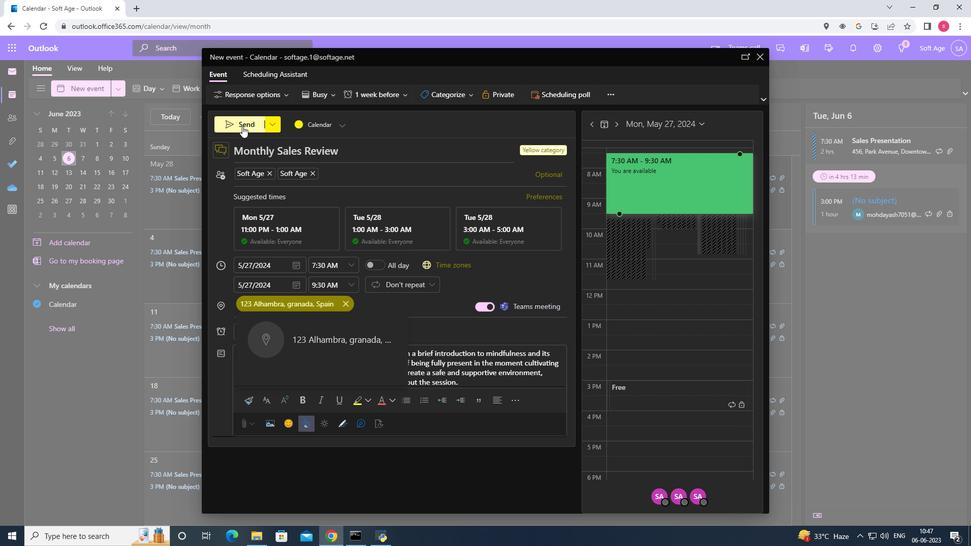 
Action: Mouse pressed left at (242, 124)
Screenshot: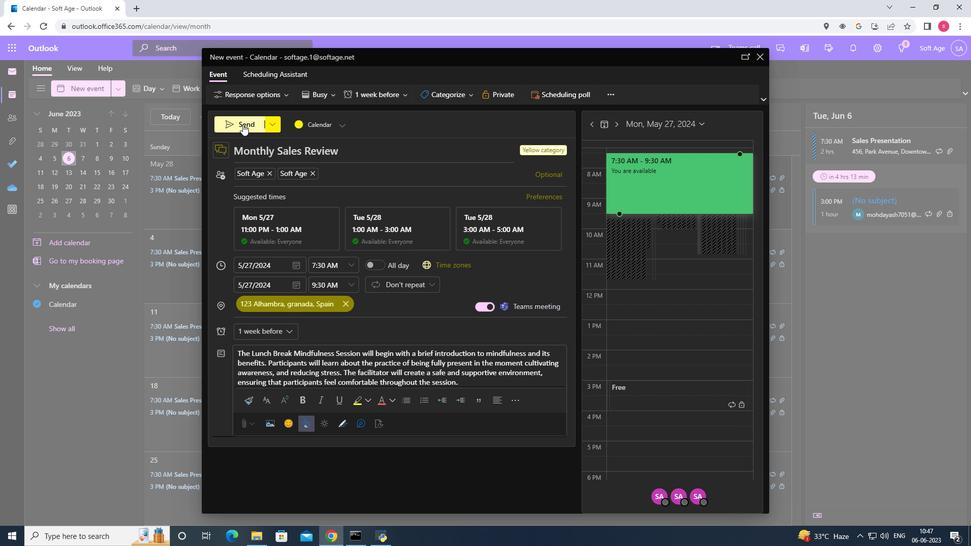 
